 Task: Look for space in Suresnes, France from 5th June, 2023 to 16th June, 2023 for 2 adults in price range Rs.7000 to Rs.15000. Place can be entire place with 1  bedroom having 1 bed and 1 bathroom. Property type can be house, flat, guest house, hotel. Booking option can be shelf check-in. Required host language is English.
Action: Mouse moved to (418, 95)
Screenshot: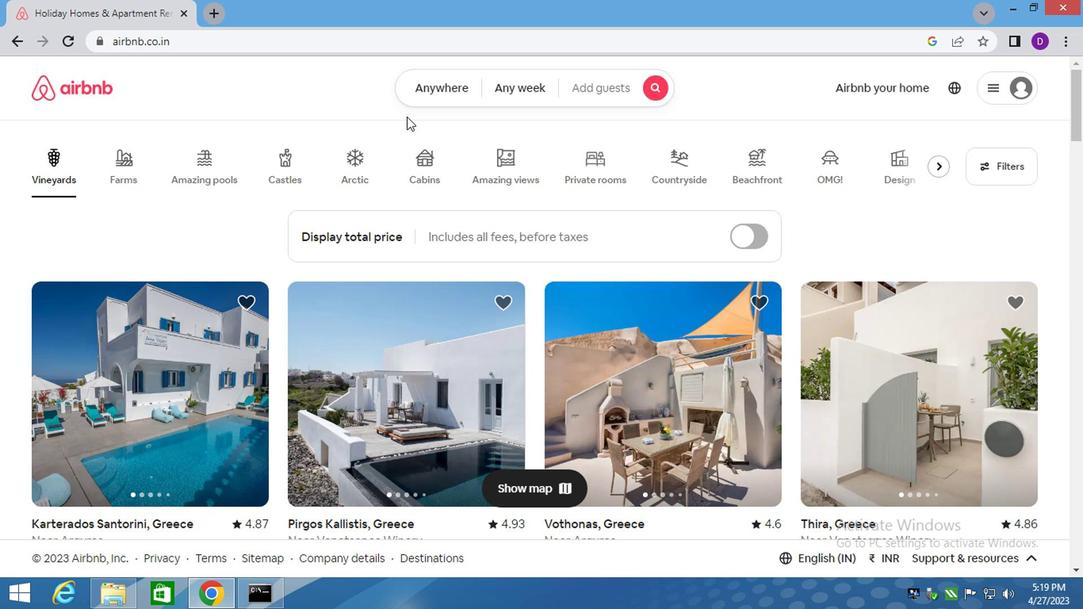 
Action: Mouse pressed left at (418, 95)
Screenshot: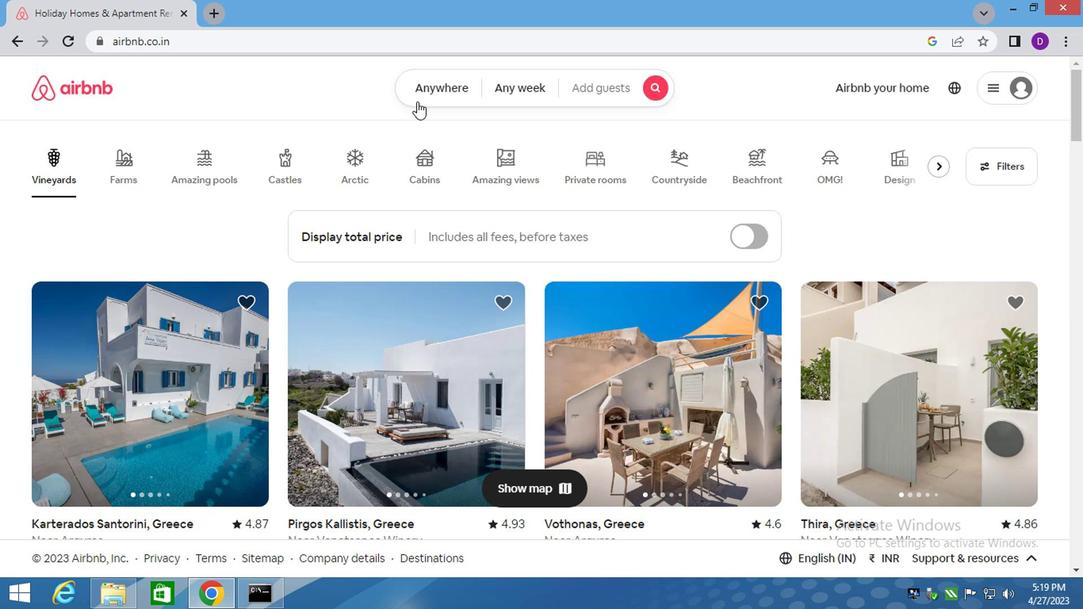 
Action: Mouse moved to (282, 153)
Screenshot: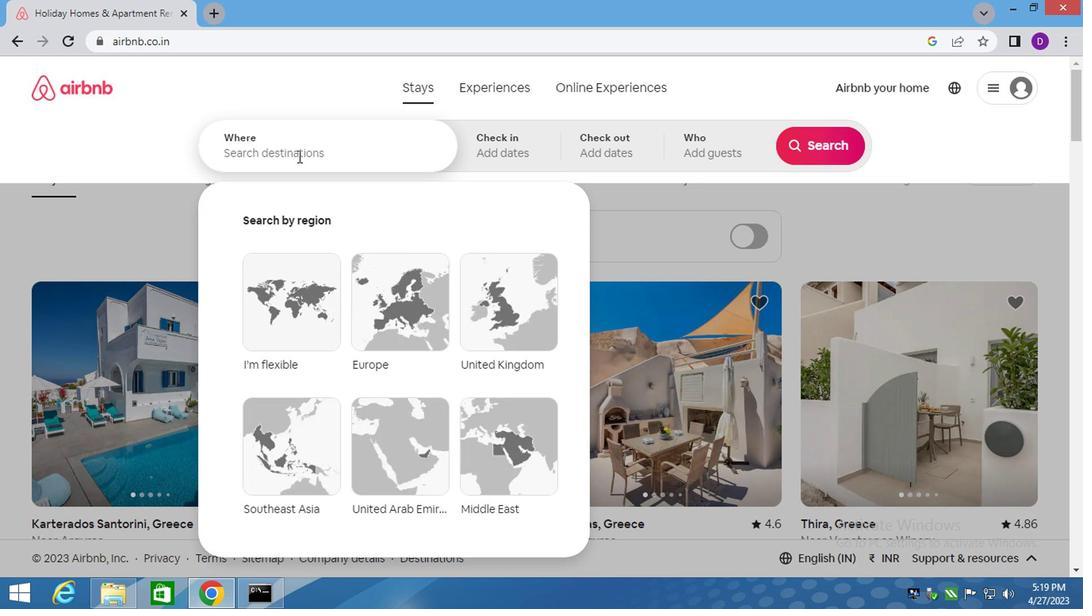 
Action: Mouse pressed left at (282, 153)
Screenshot: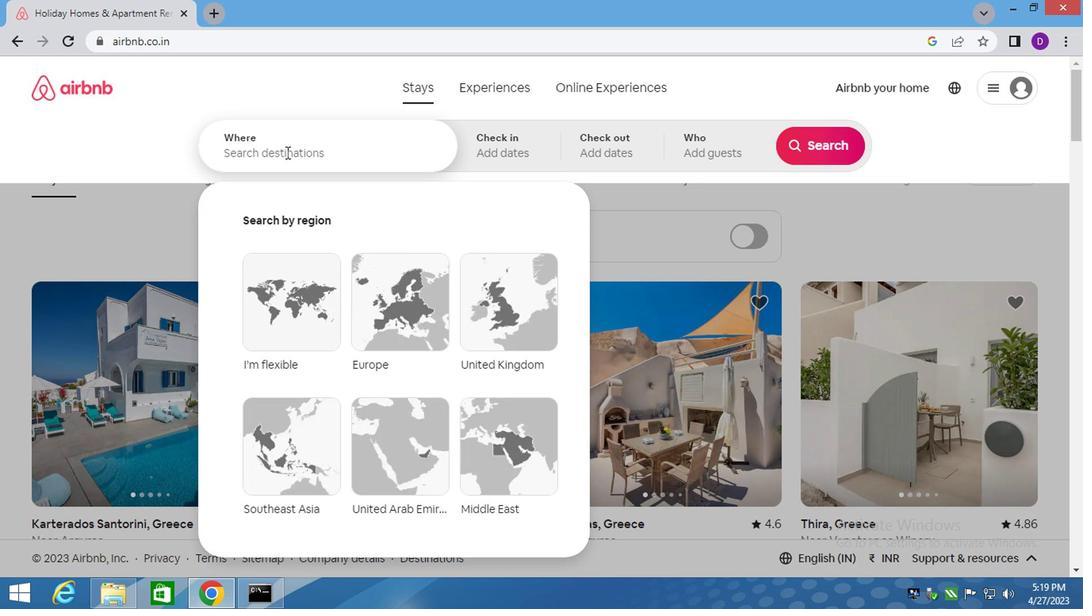 
Action: Key pressed suresnes,<Key.space>fra<Key.down><Key.enter>
Screenshot: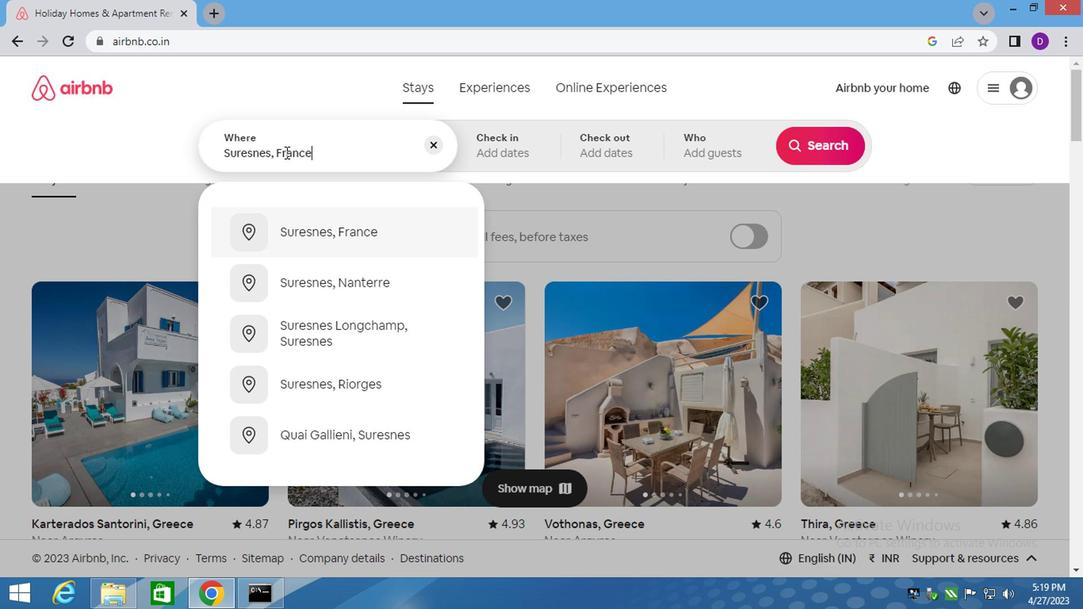 
Action: Mouse moved to (801, 278)
Screenshot: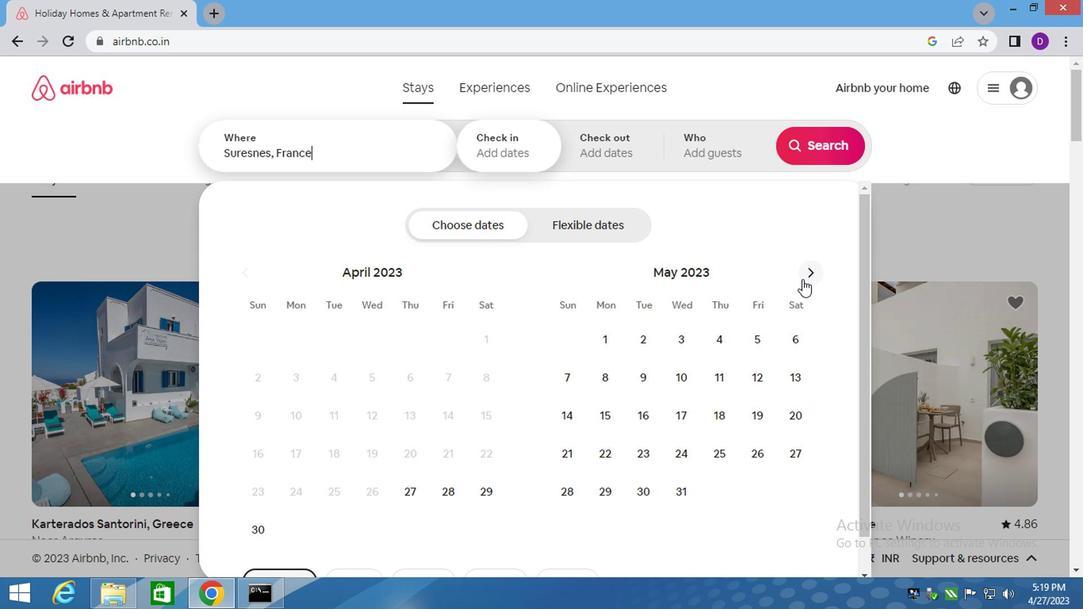 
Action: Mouse pressed left at (801, 278)
Screenshot: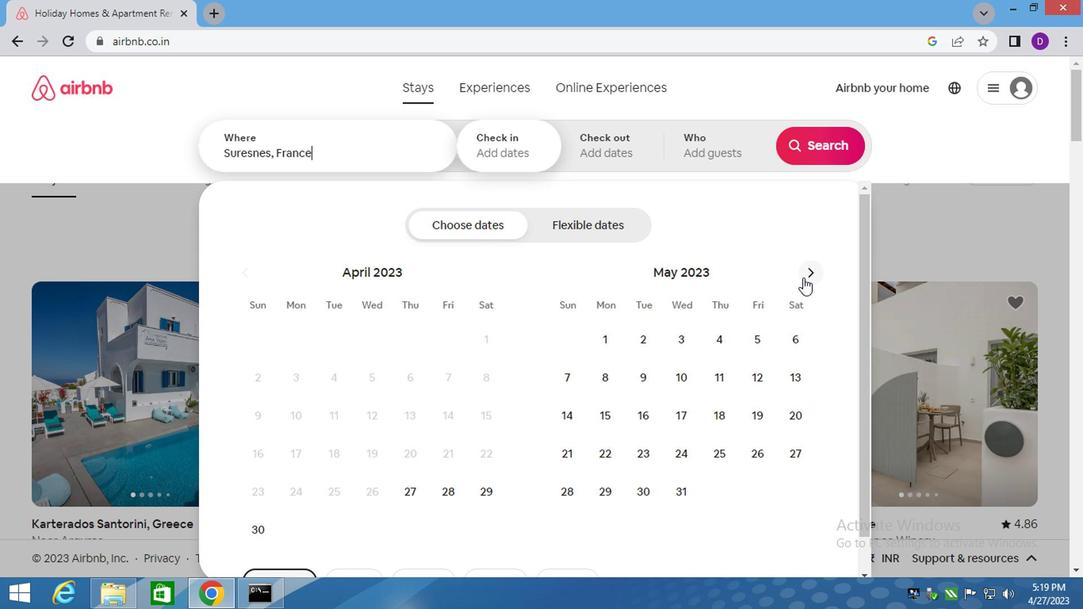 
Action: Mouse moved to (602, 382)
Screenshot: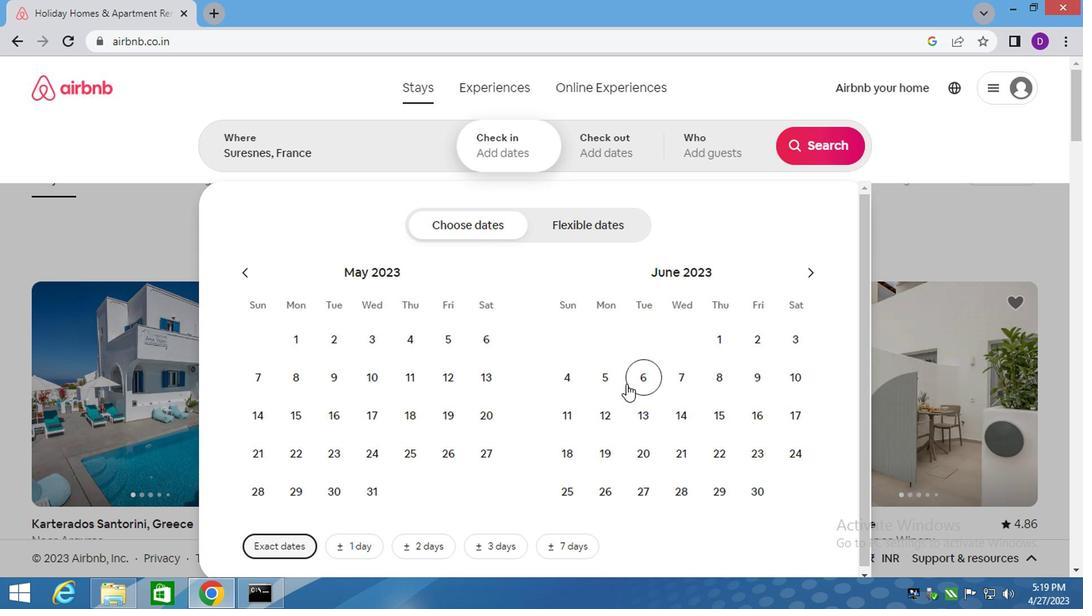 
Action: Mouse pressed left at (602, 382)
Screenshot: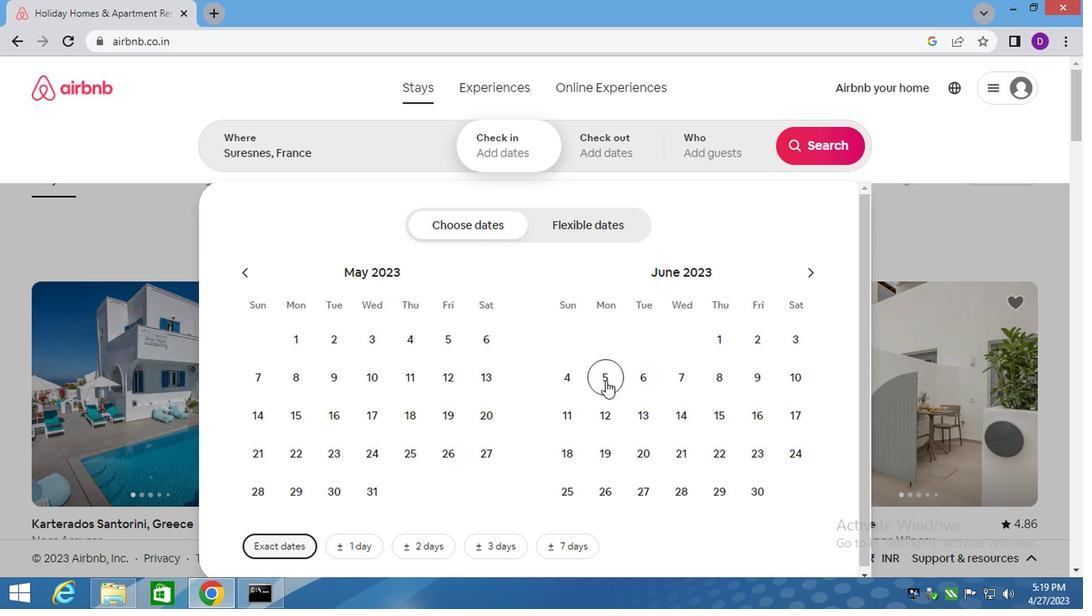 
Action: Mouse moved to (752, 408)
Screenshot: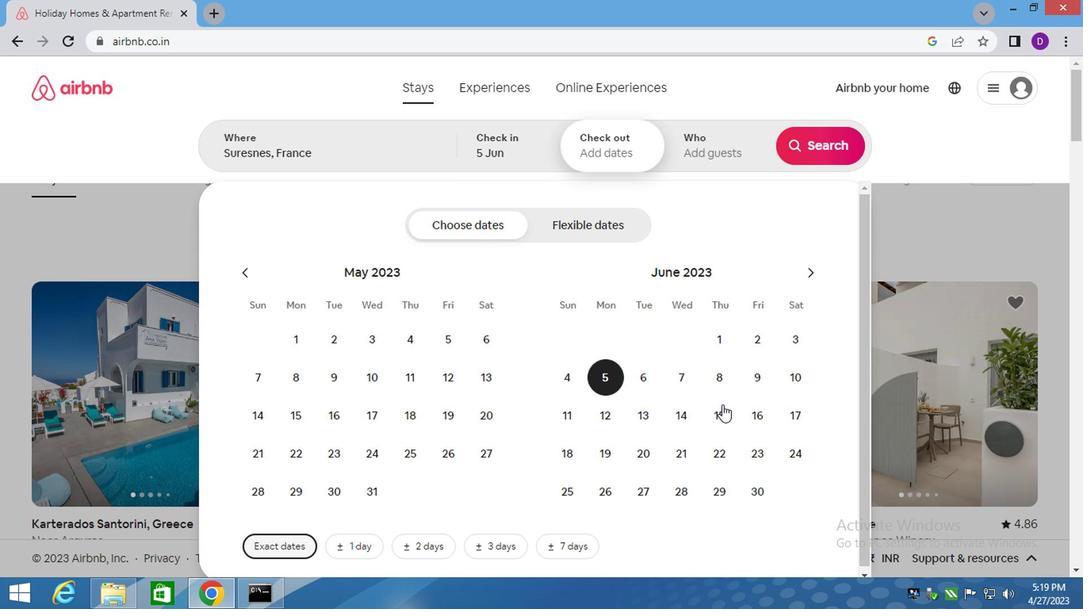 
Action: Mouse pressed left at (752, 408)
Screenshot: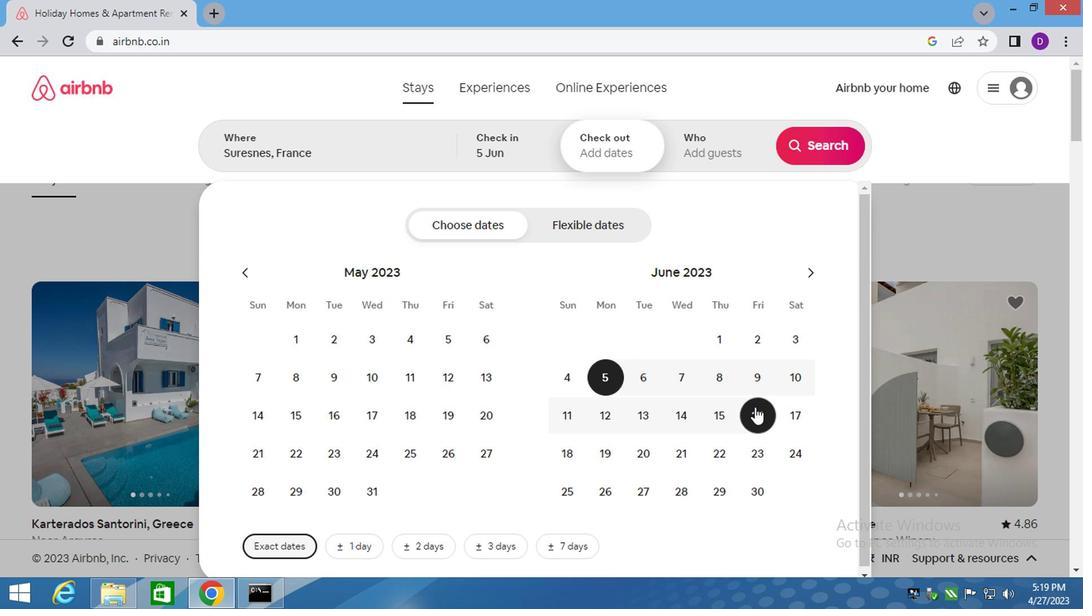 
Action: Mouse moved to (695, 156)
Screenshot: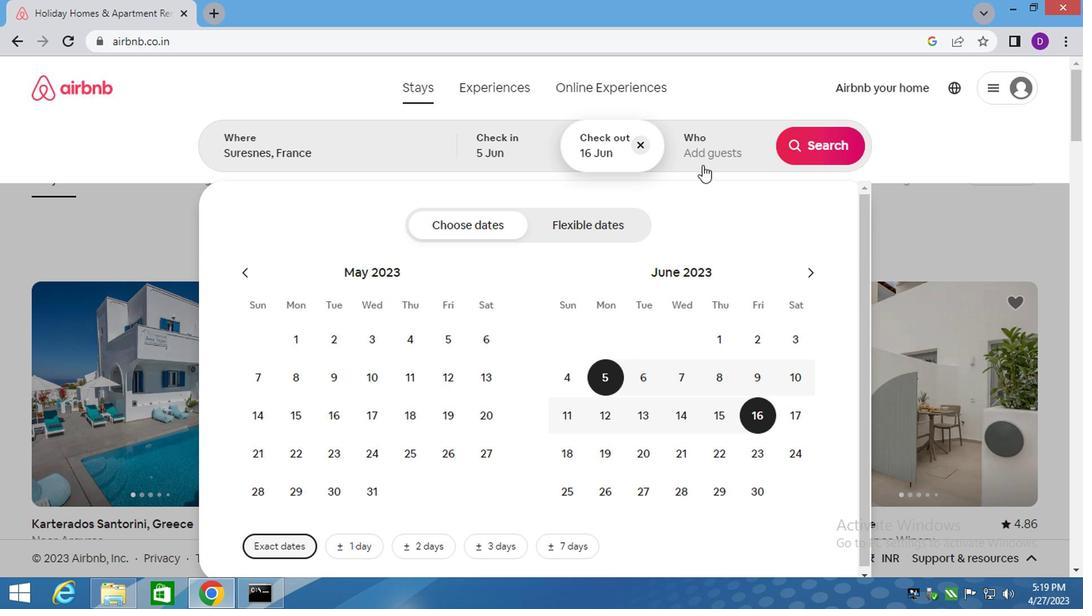 
Action: Mouse pressed left at (695, 156)
Screenshot: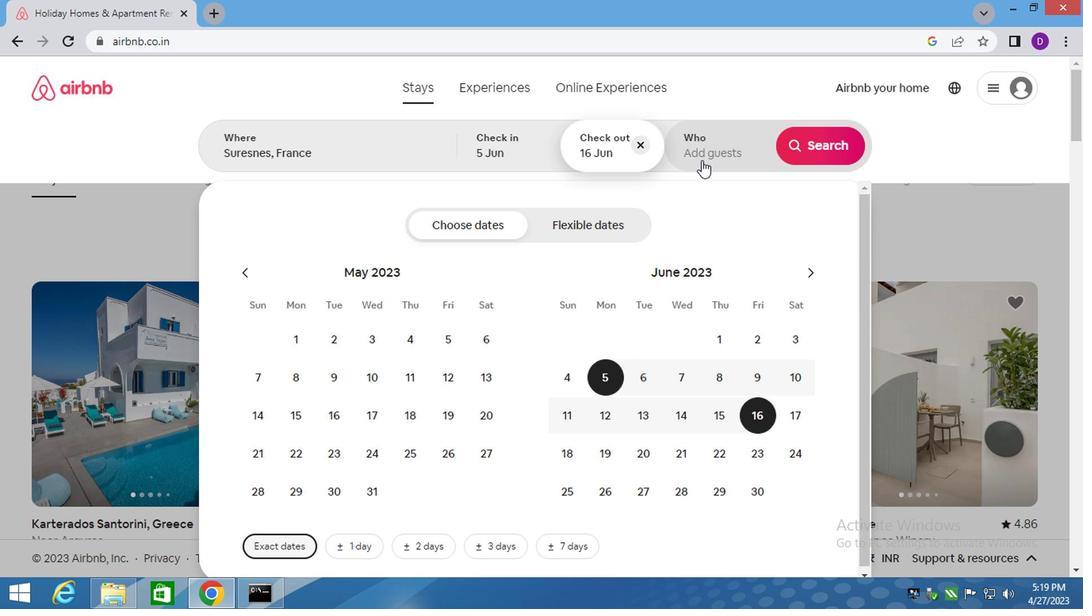 
Action: Mouse moved to (815, 229)
Screenshot: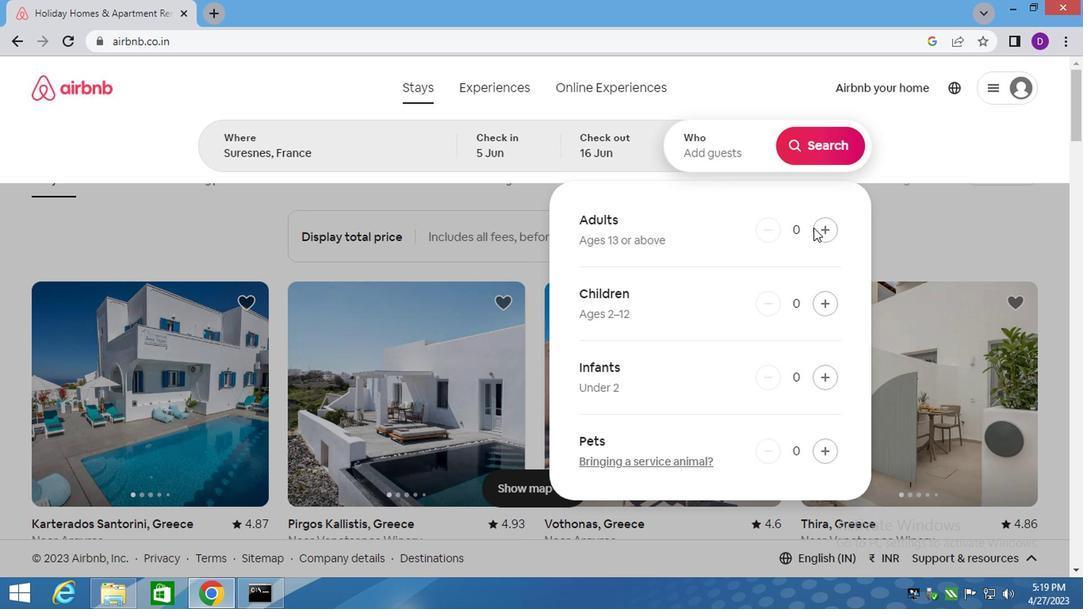 
Action: Mouse pressed left at (815, 229)
Screenshot: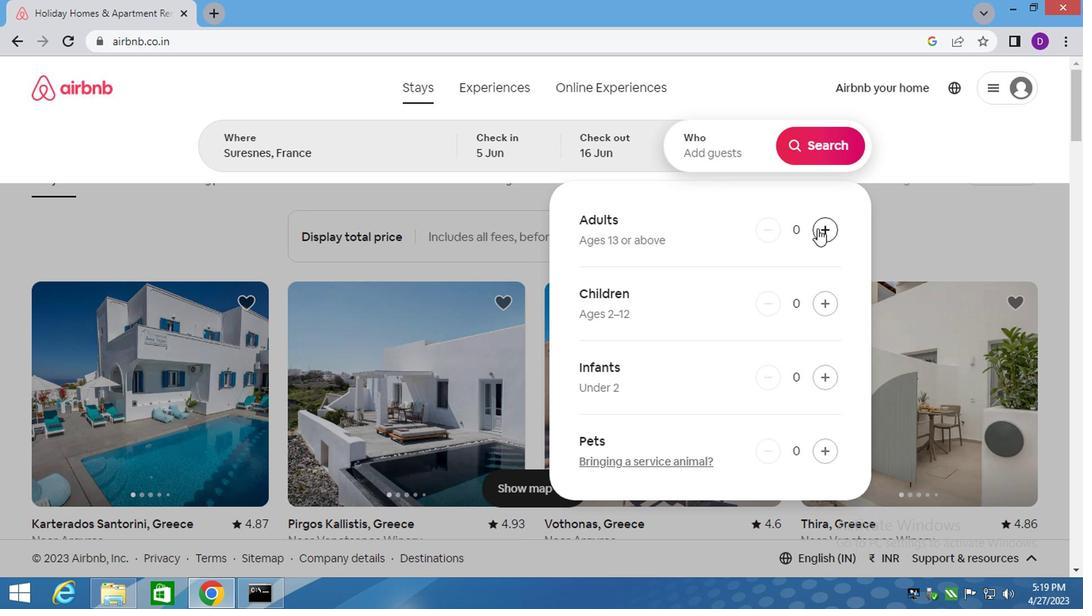 
Action: Mouse pressed left at (815, 229)
Screenshot: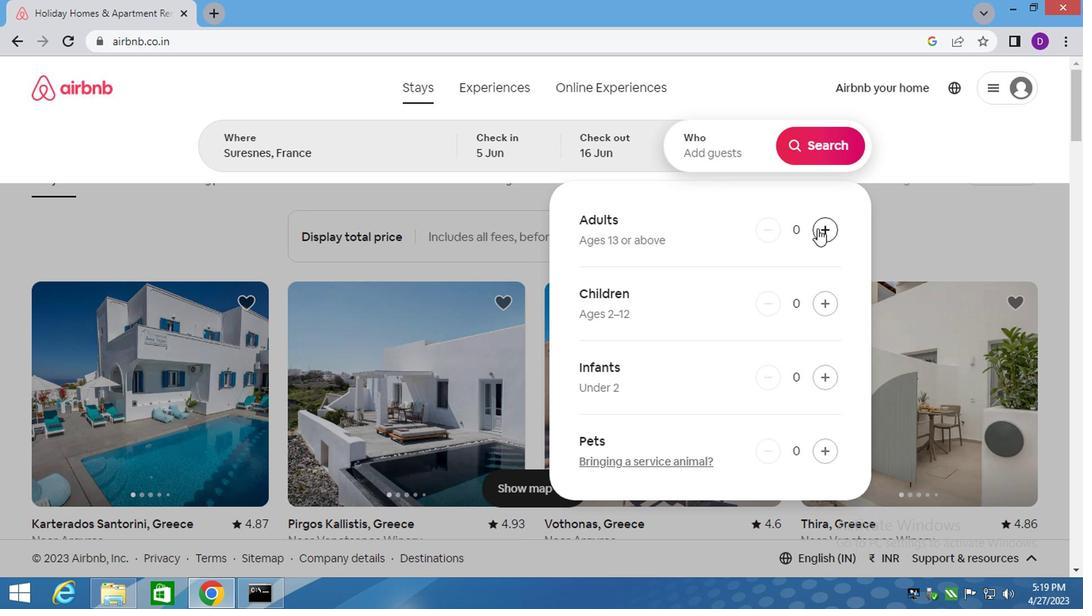 
Action: Mouse moved to (815, 156)
Screenshot: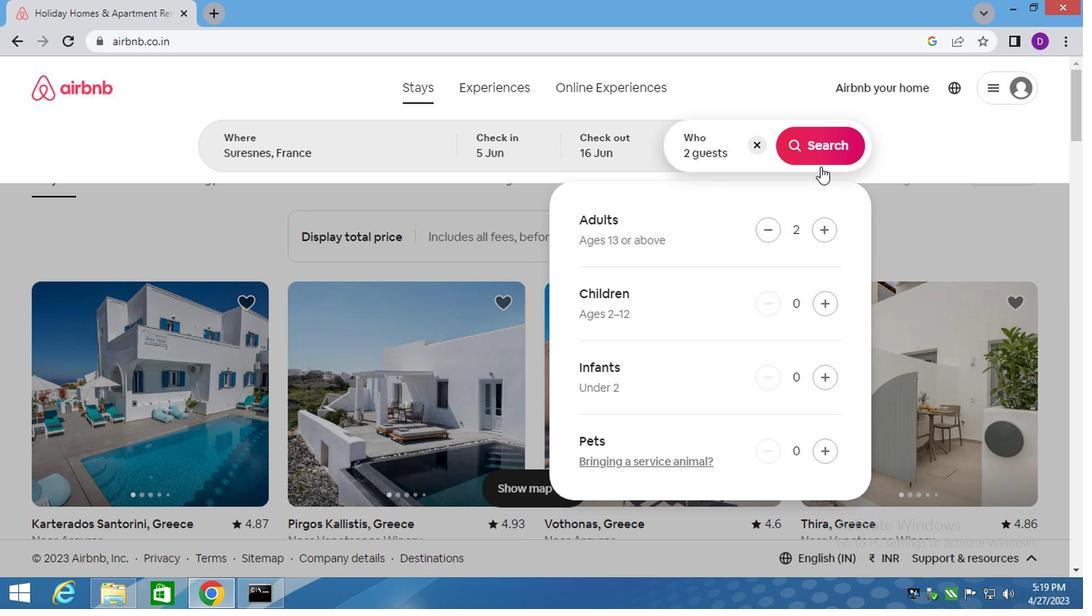 
Action: Mouse pressed left at (815, 156)
Screenshot: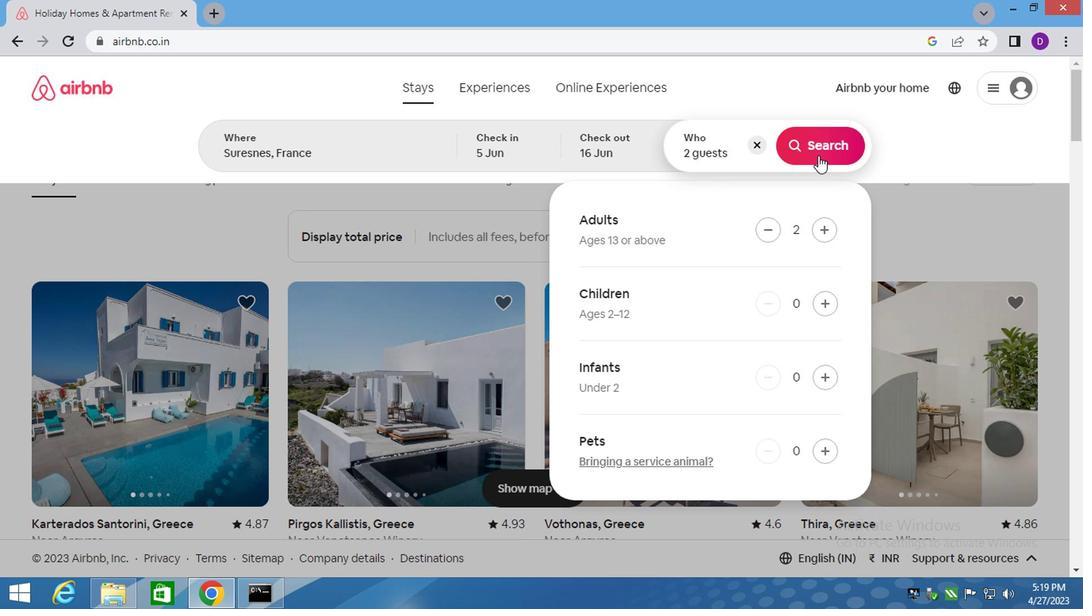 
Action: Mouse moved to (1015, 150)
Screenshot: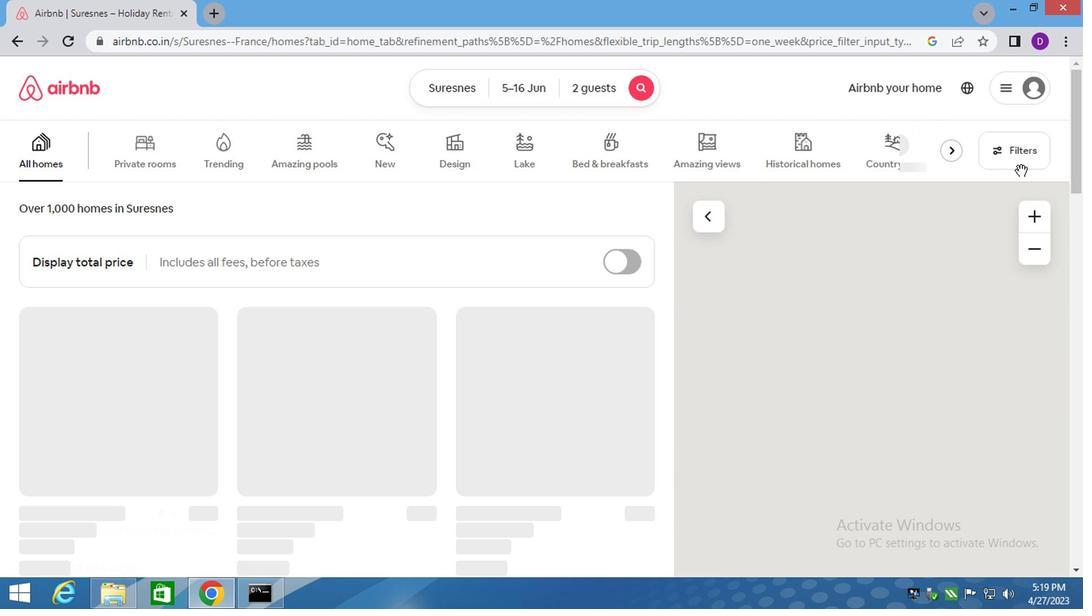 
Action: Mouse pressed left at (1015, 150)
Screenshot: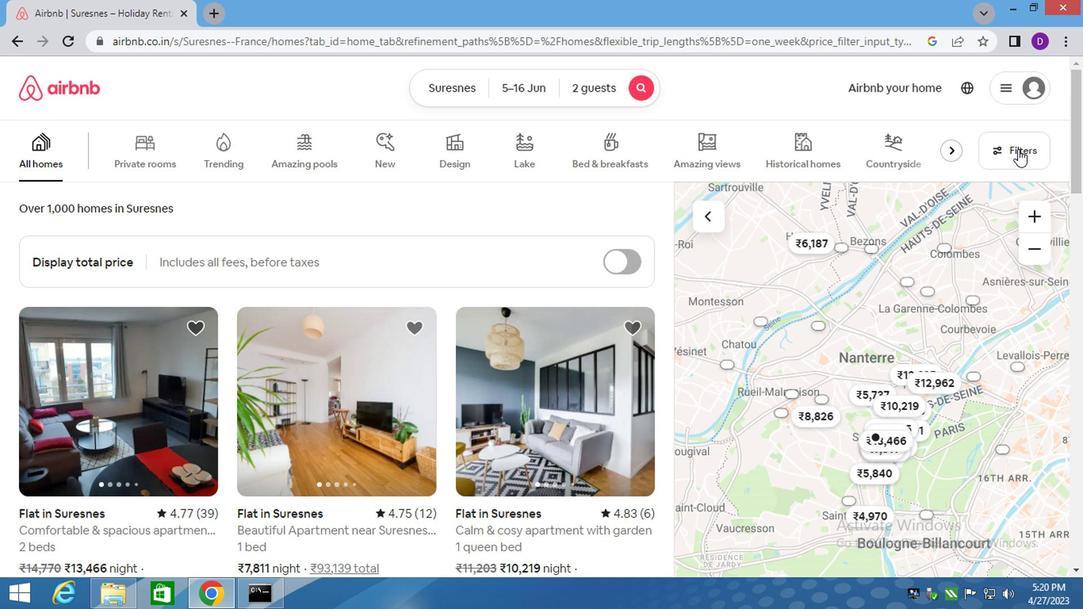 
Action: Mouse moved to (332, 357)
Screenshot: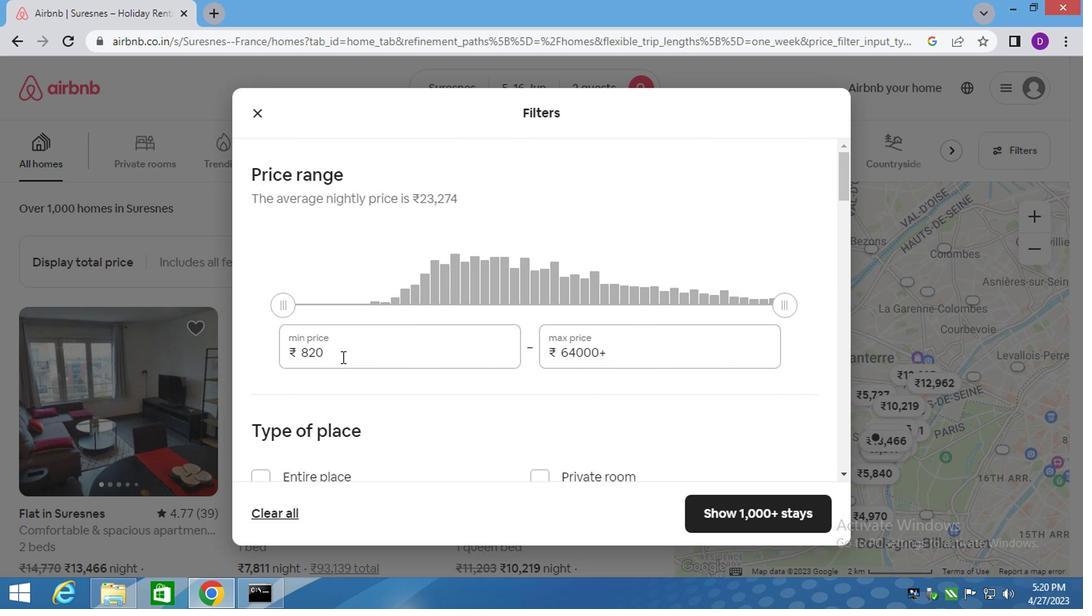 
Action: Mouse pressed left at (332, 357)
Screenshot: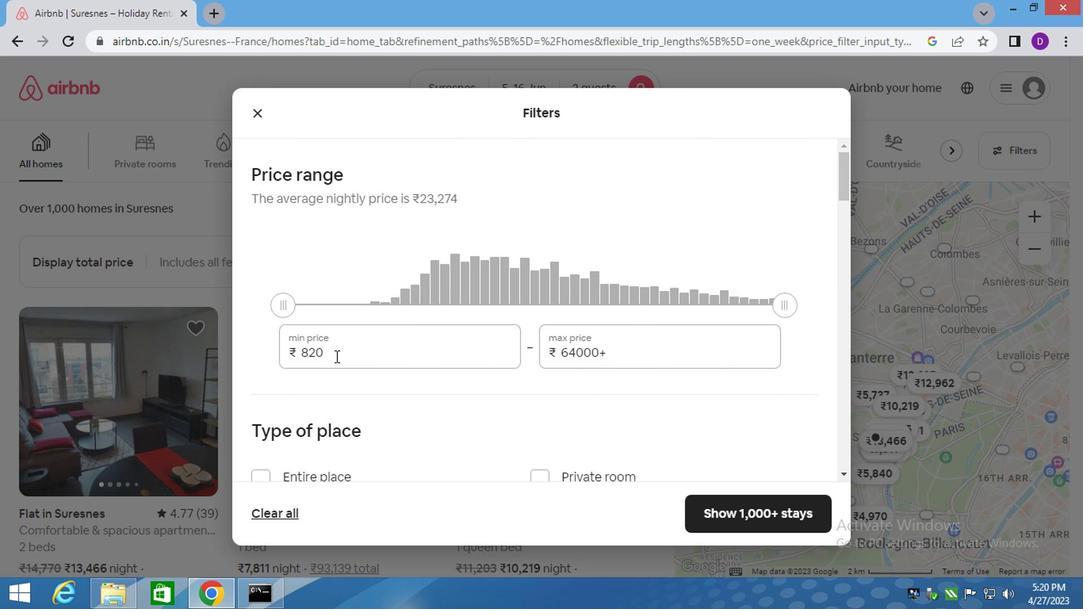 
Action: Mouse pressed left at (332, 357)
Screenshot: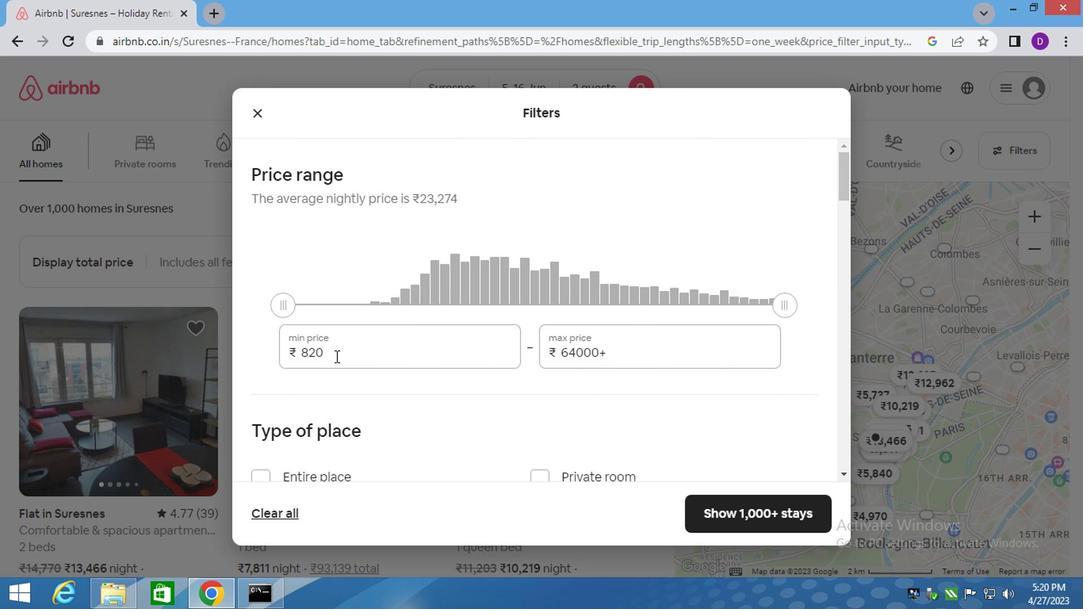 
Action: Mouse moved to (332, 356)
Screenshot: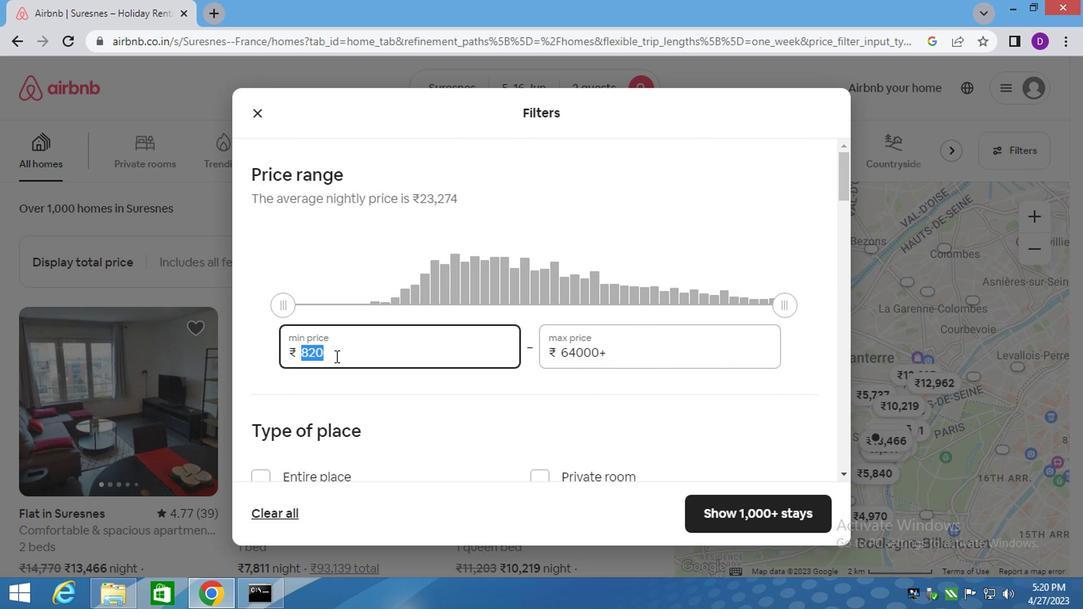 
Action: Key pressed 7000<Key.tab>159<Key.backspace>000
Screenshot: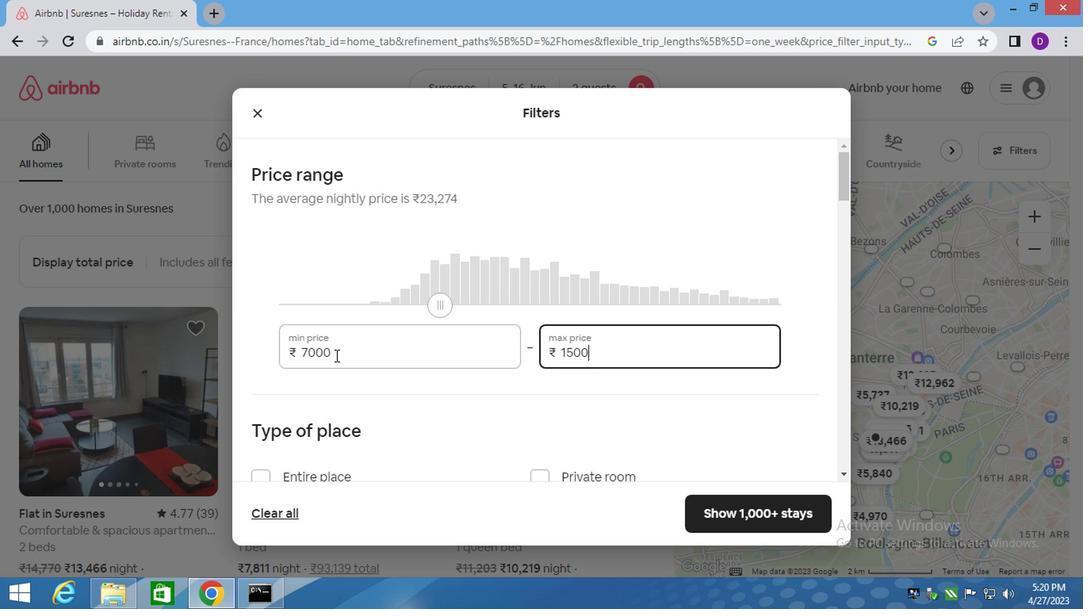 
Action: Mouse moved to (322, 357)
Screenshot: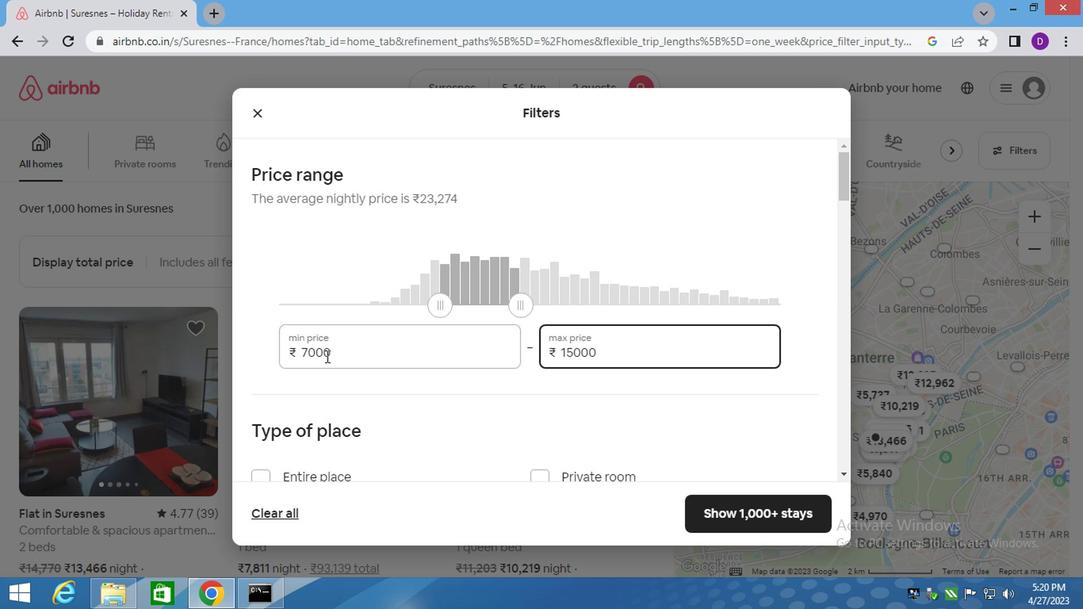 
Action: Mouse scrolled (322, 356) with delta (0, -1)
Screenshot: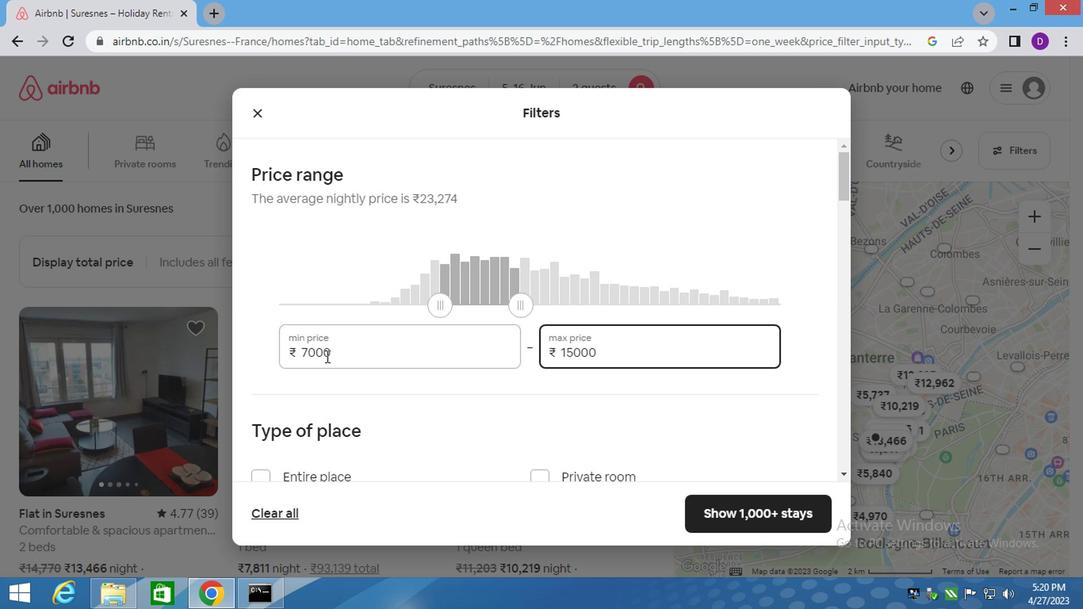 
Action: Mouse scrolled (322, 356) with delta (0, -1)
Screenshot: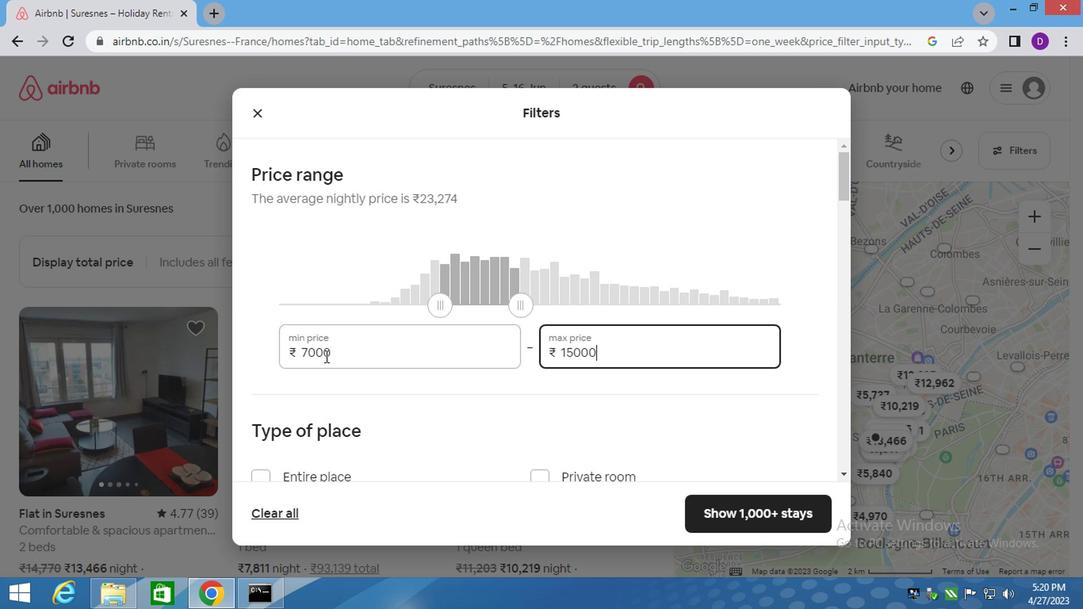 
Action: Mouse moved to (257, 318)
Screenshot: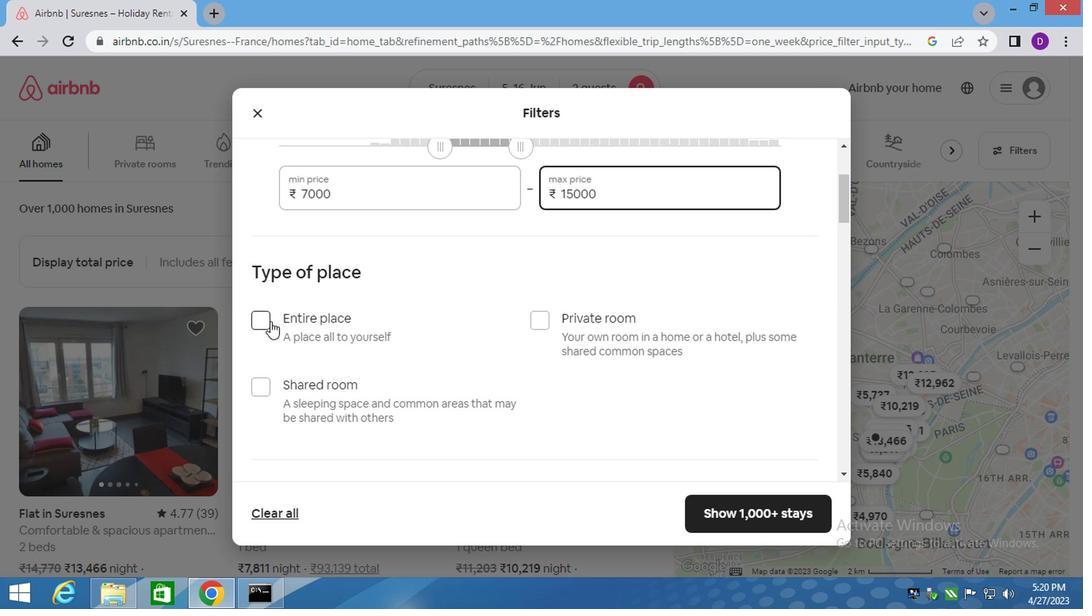 
Action: Mouse pressed left at (257, 318)
Screenshot: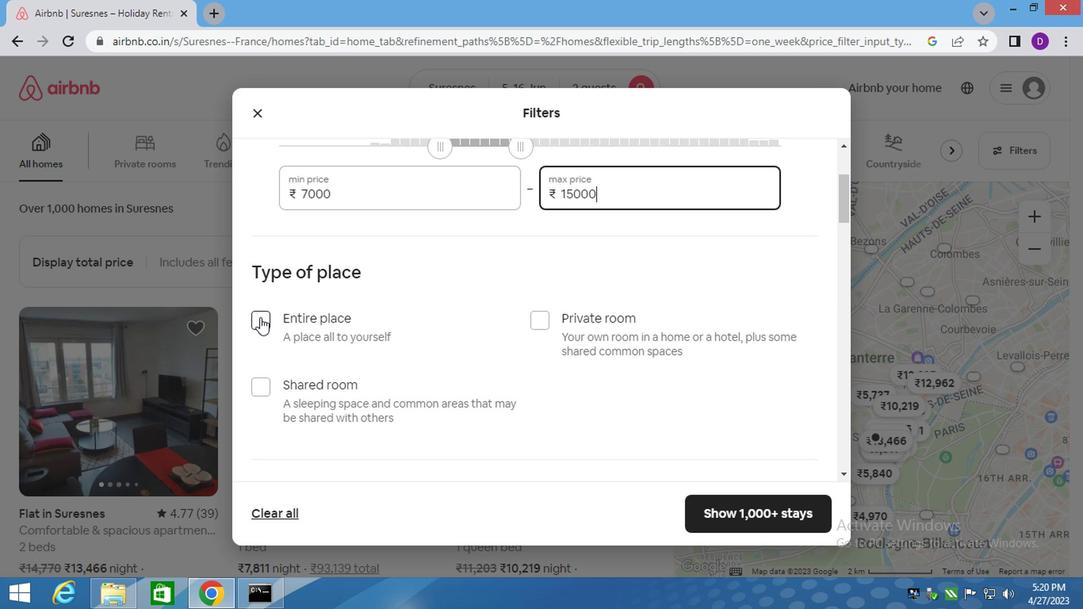 
Action: Mouse moved to (331, 365)
Screenshot: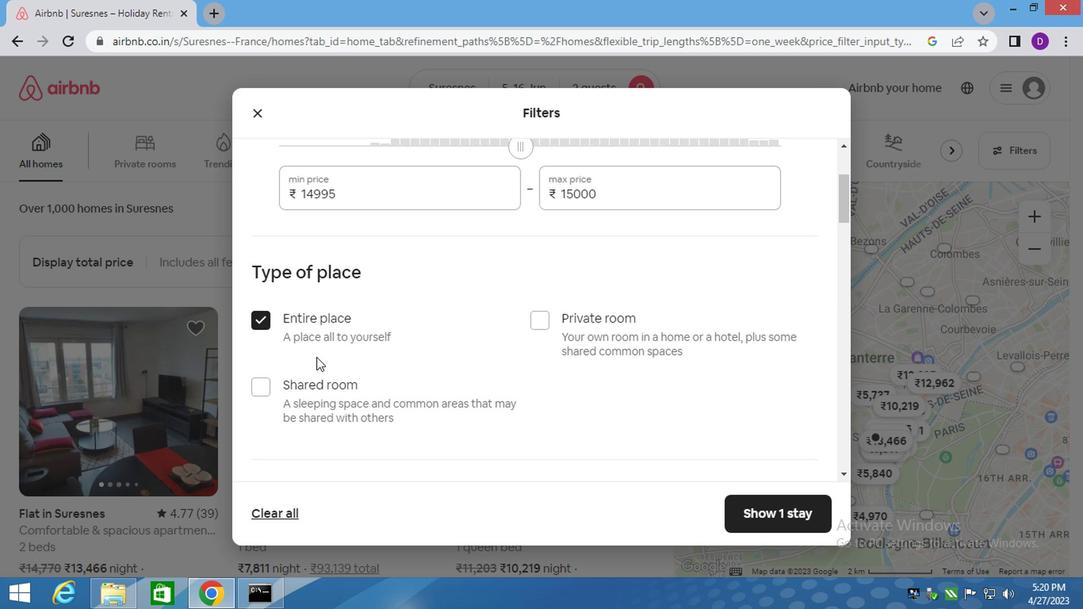 
Action: Mouse scrolled (331, 364) with delta (0, -1)
Screenshot: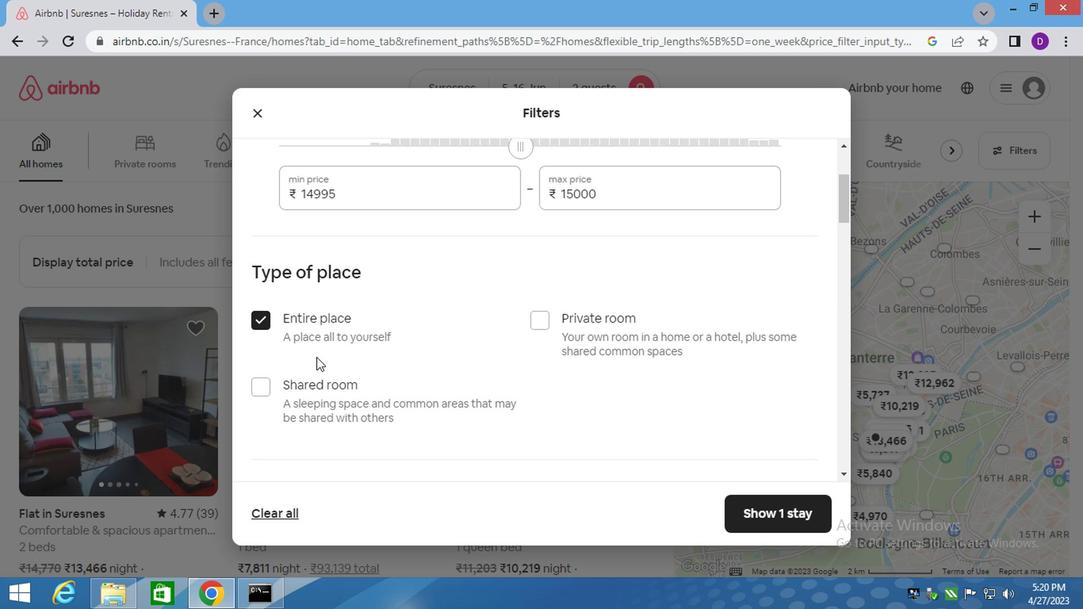 
Action: Mouse moved to (331, 365)
Screenshot: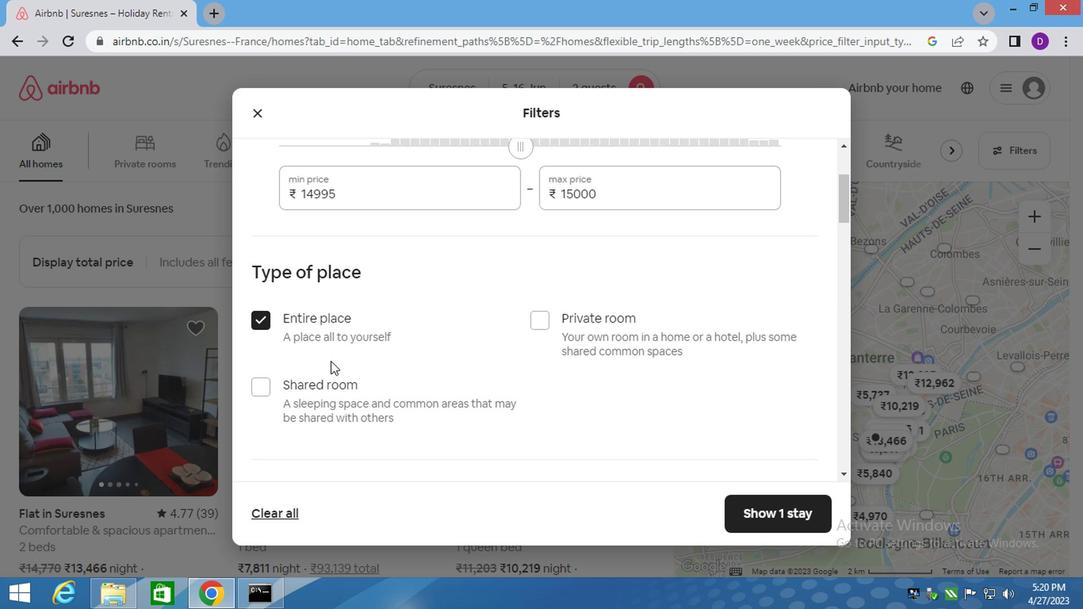 
Action: Mouse scrolled (331, 364) with delta (0, -1)
Screenshot: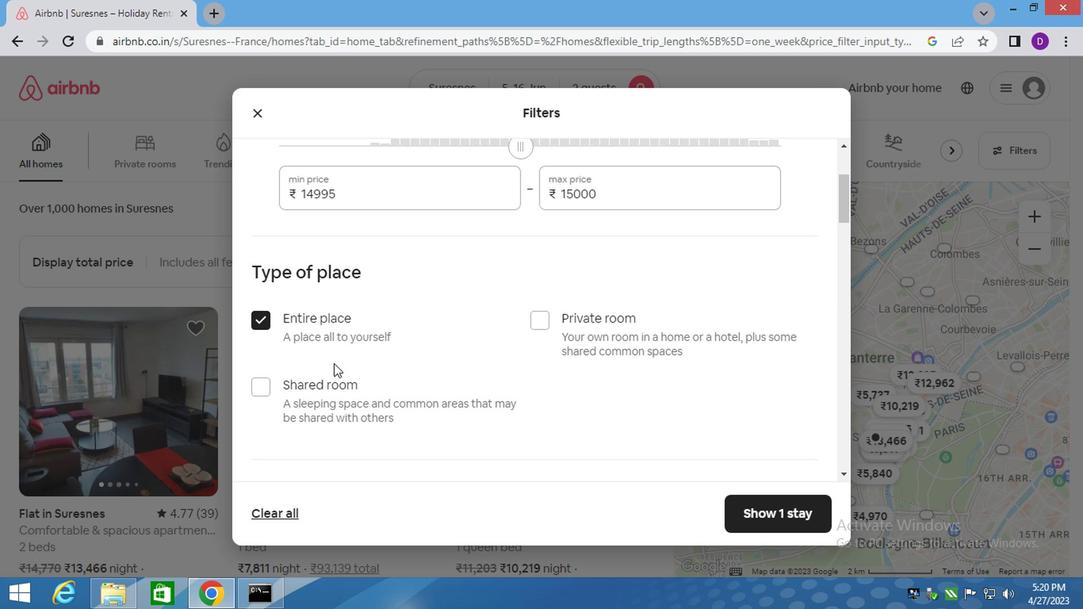 
Action: Mouse scrolled (331, 364) with delta (0, -1)
Screenshot: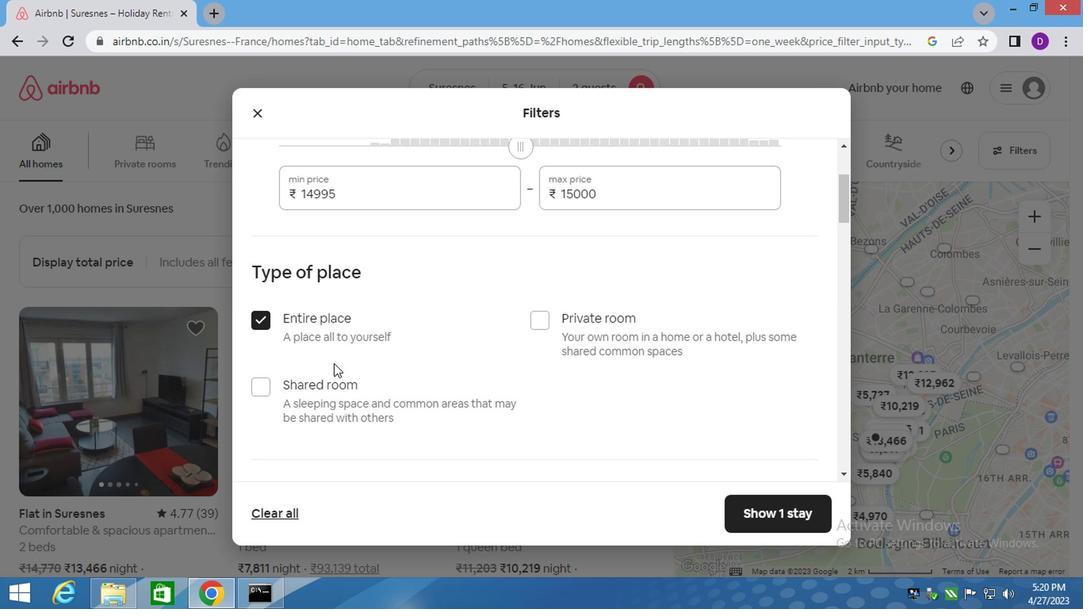 
Action: Mouse scrolled (331, 364) with delta (0, -1)
Screenshot: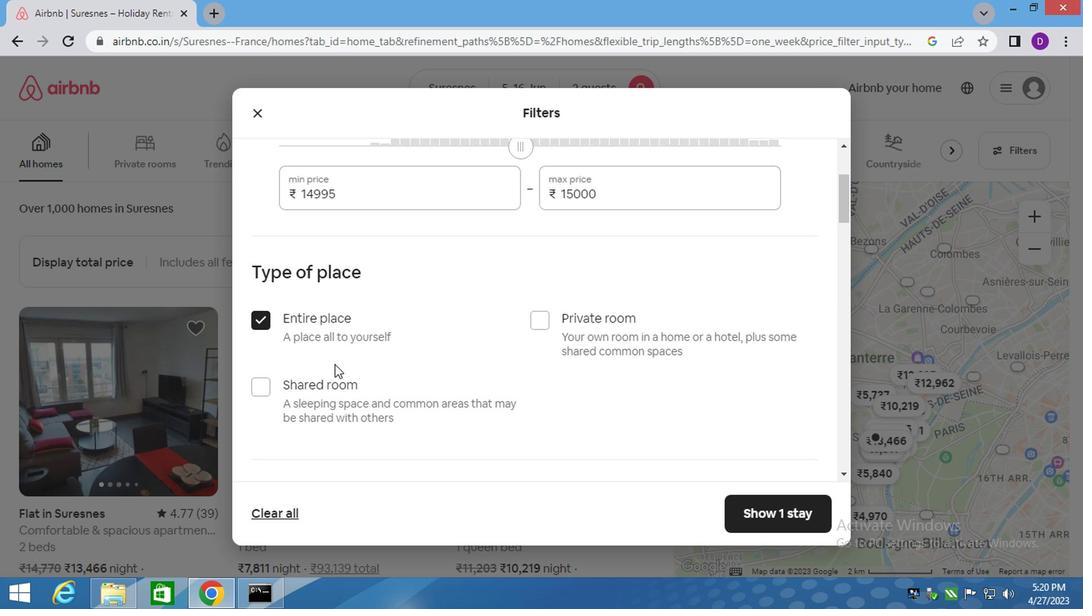 
Action: Mouse moved to (355, 268)
Screenshot: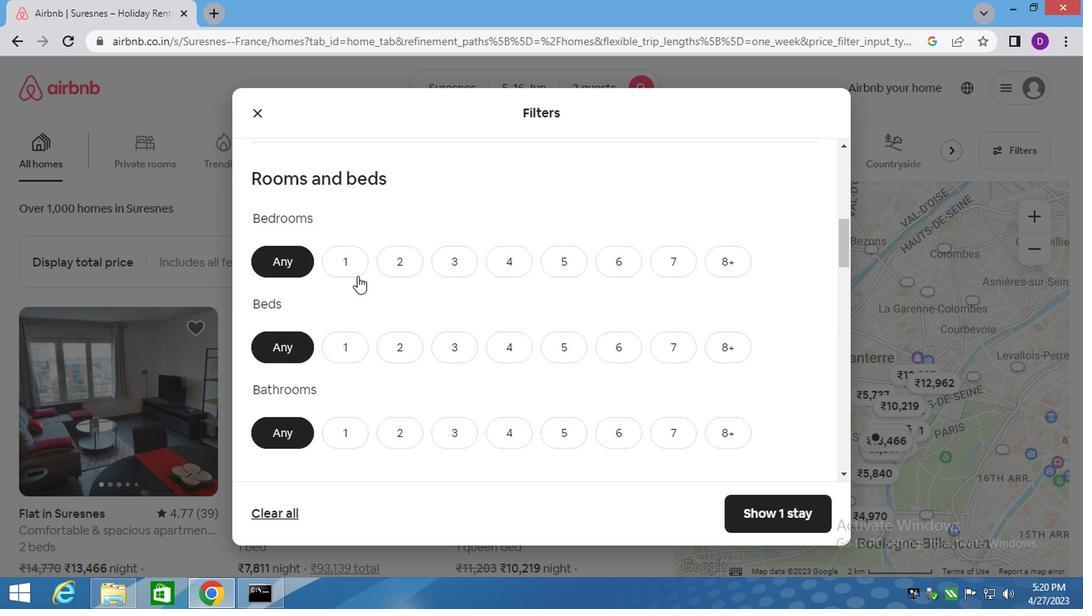 
Action: Mouse pressed left at (355, 268)
Screenshot: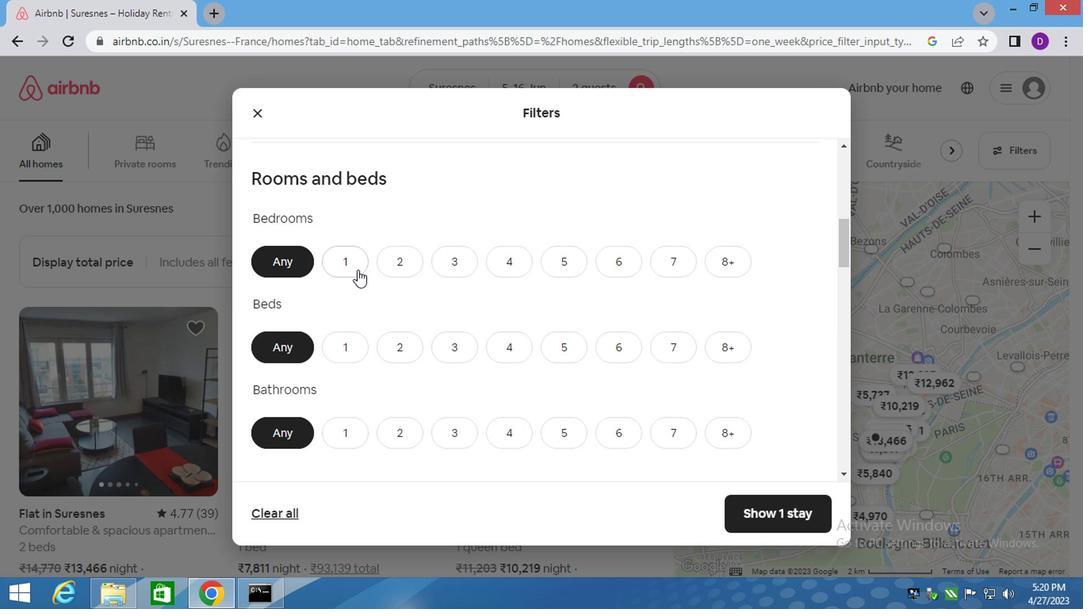 
Action: Mouse moved to (344, 336)
Screenshot: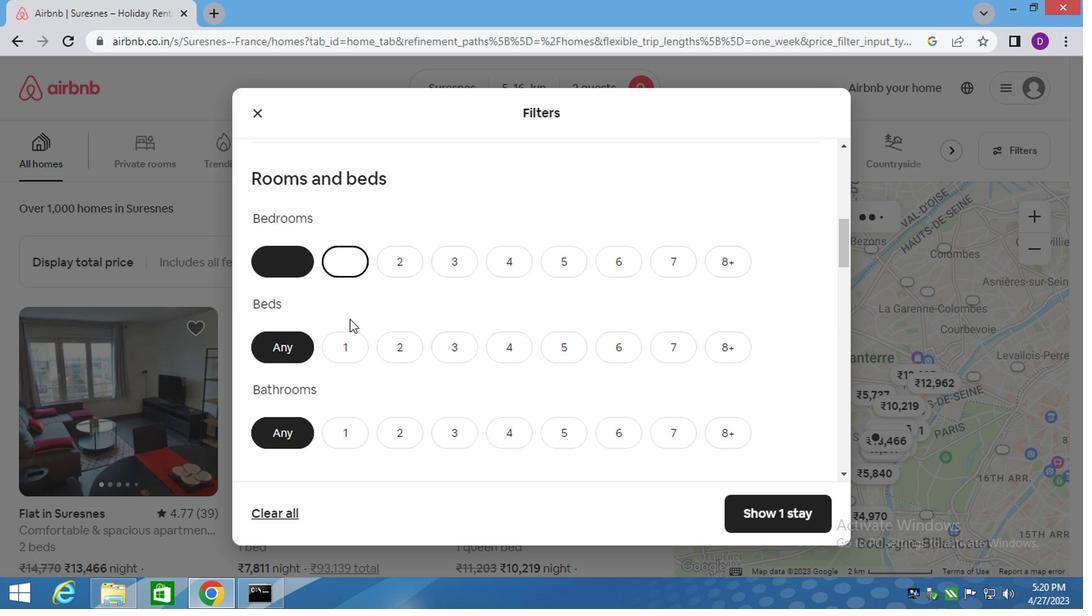 
Action: Mouse pressed left at (344, 336)
Screenshot: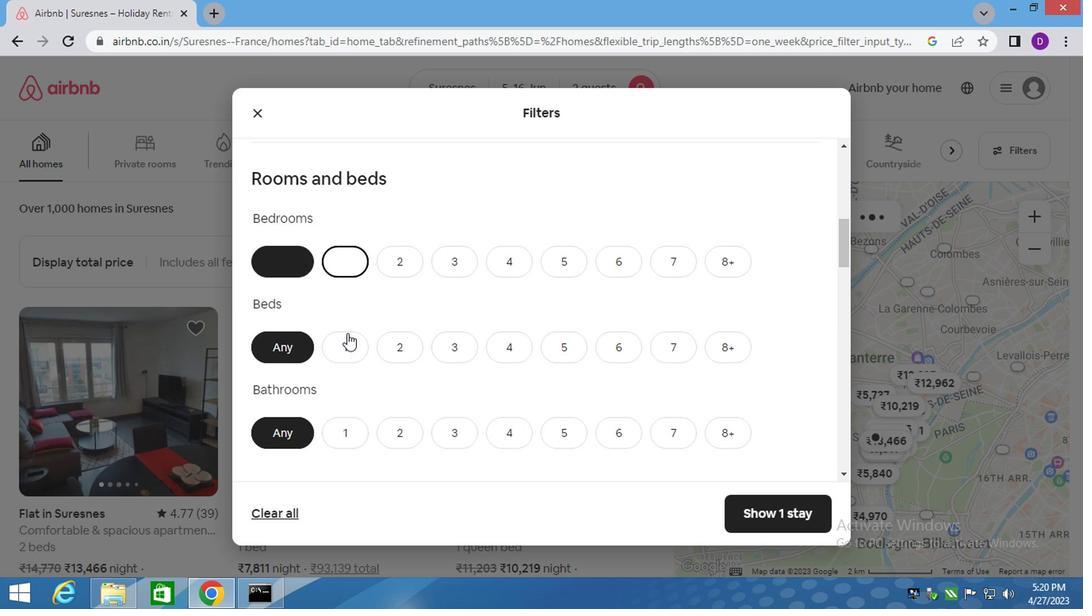 
Action: Mouse moved to (342, 424)
Screenshot: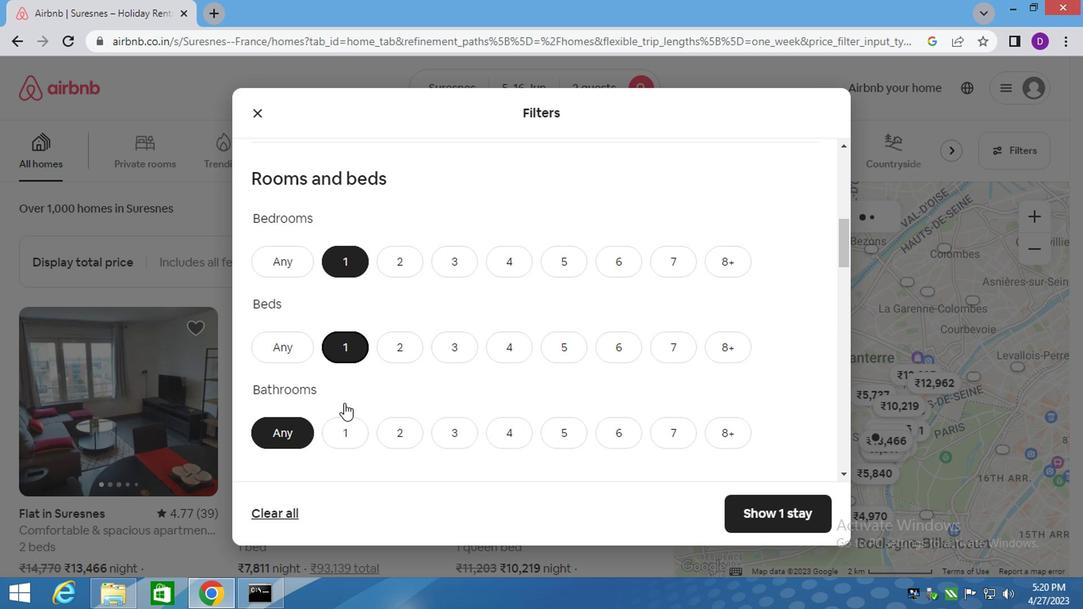 
Action: Mouse pressed left at (342, 424)
Screenshot: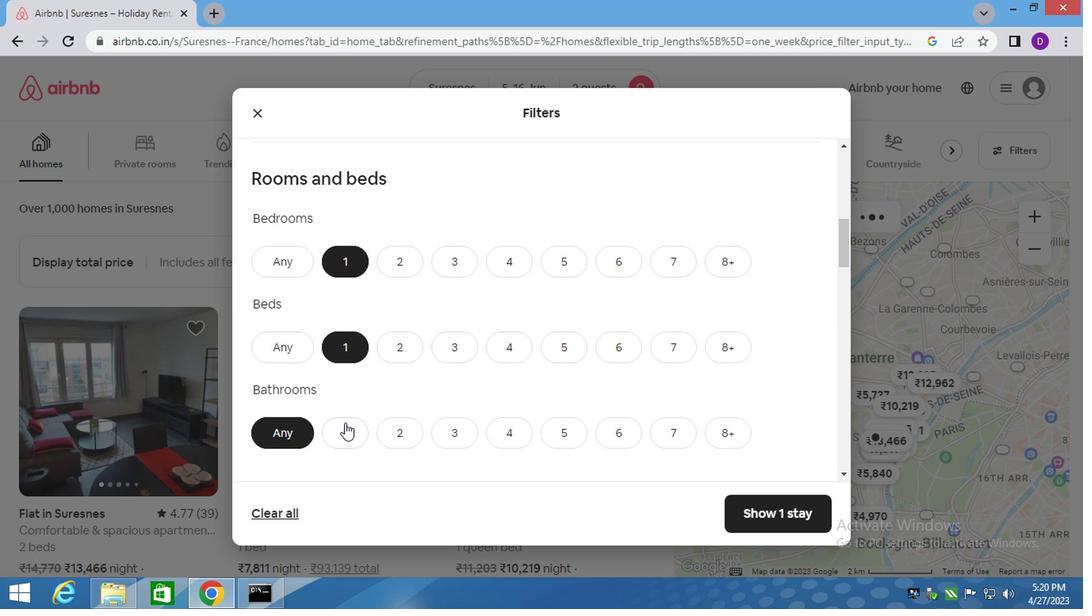 
Action: Mouse moved to (344, 379)
Screenshot: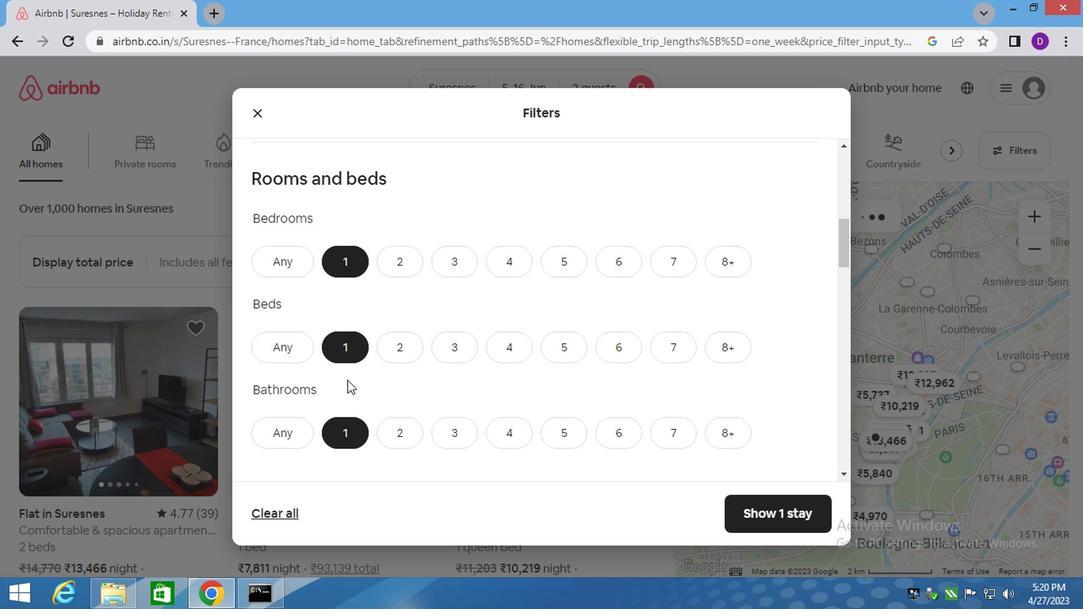 
Action: Mouse scrolled (344, 379) with delta (0, 0)
Screenshot: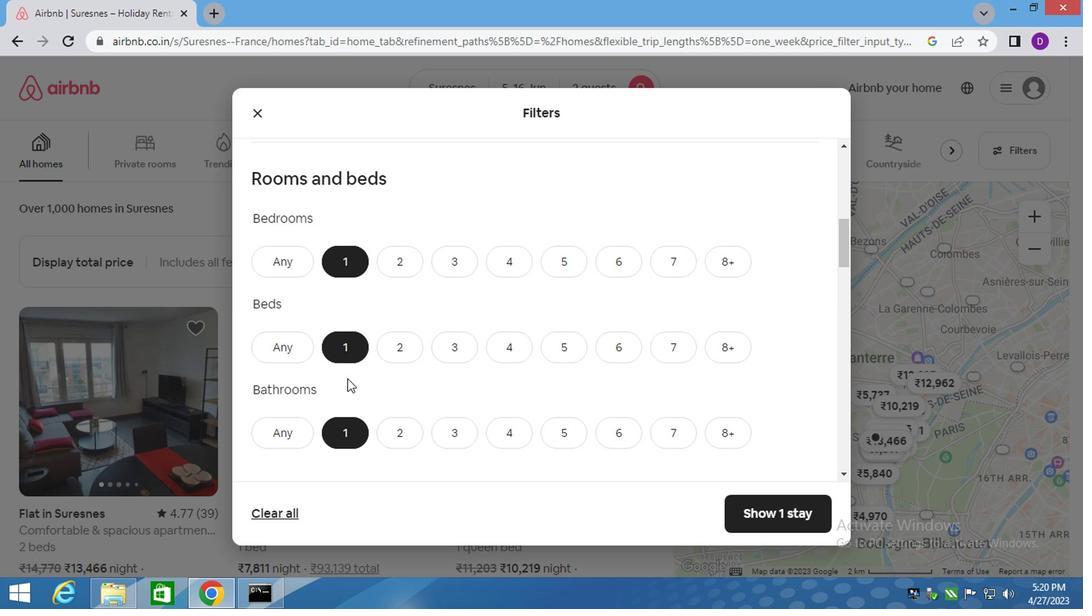 
Action: Mouse scrolled (344, 379) with delta (0, 0)
Screenshot: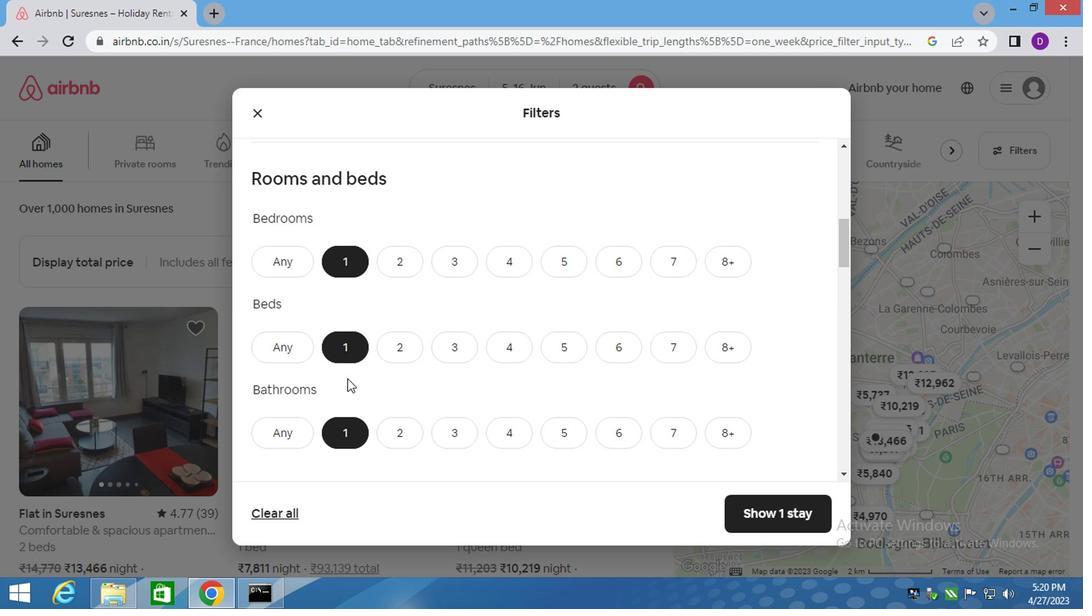
Action: Mouse scrolled (344, 379) with delta (0, 0)
Screenshot: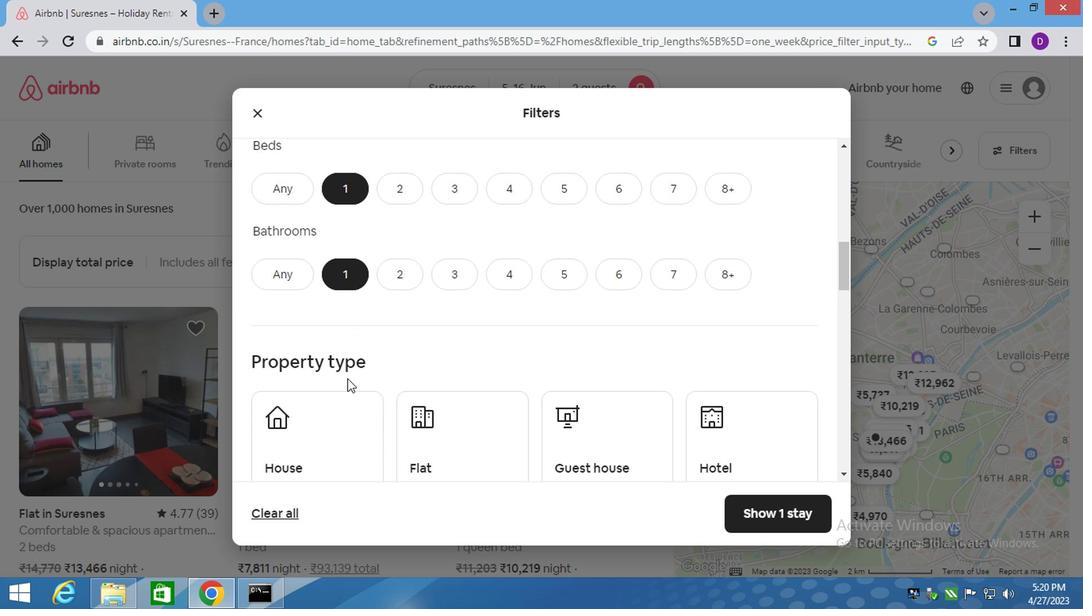 
Action: Mouse moved to (307, 371)
Screenshot: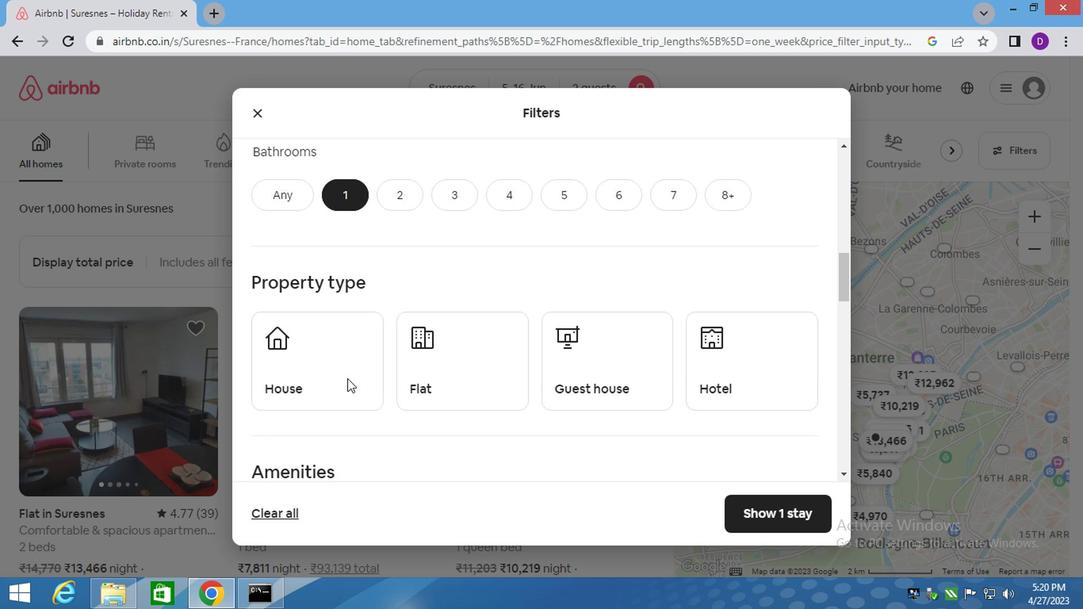 
Action: Mouse pressed left at (307, 371)
Screenshot: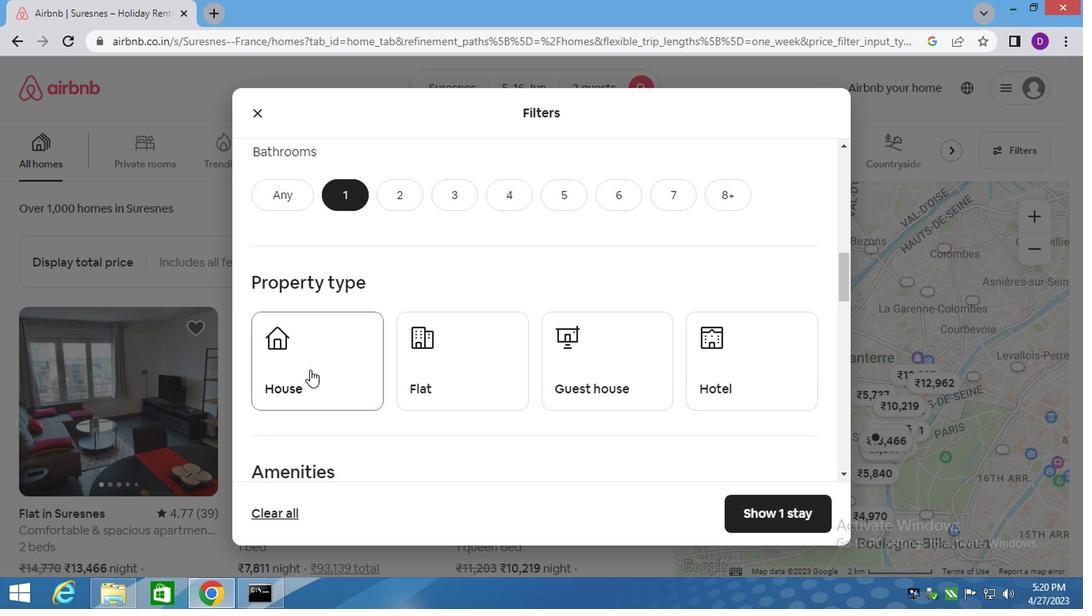 
Action: Mouse moved to (425, 361)
Screenshot: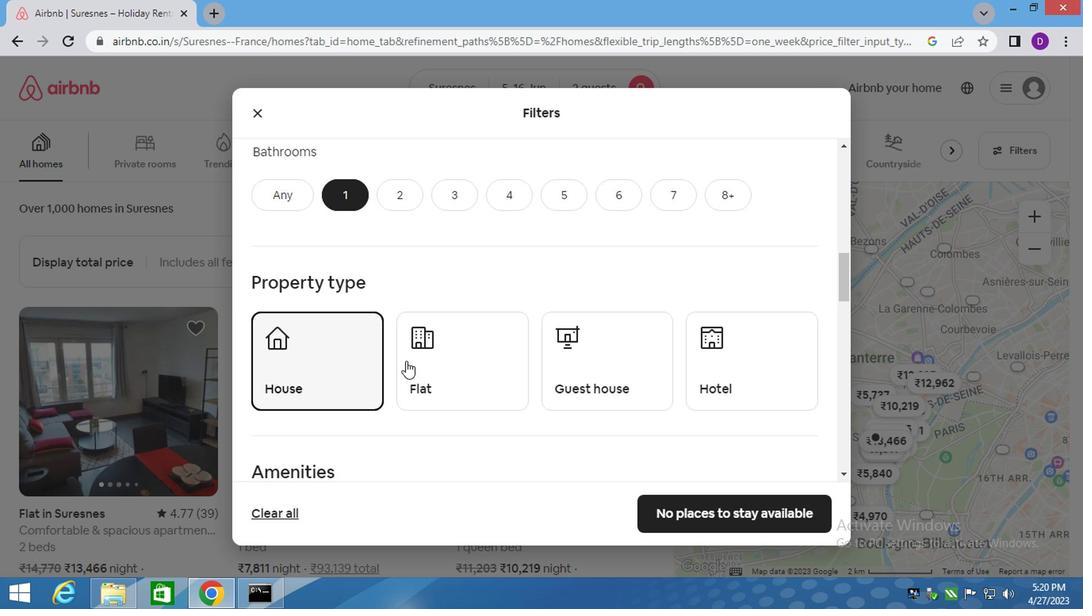 
Action: Mouse pressed left at (425, 361)
Screenshot: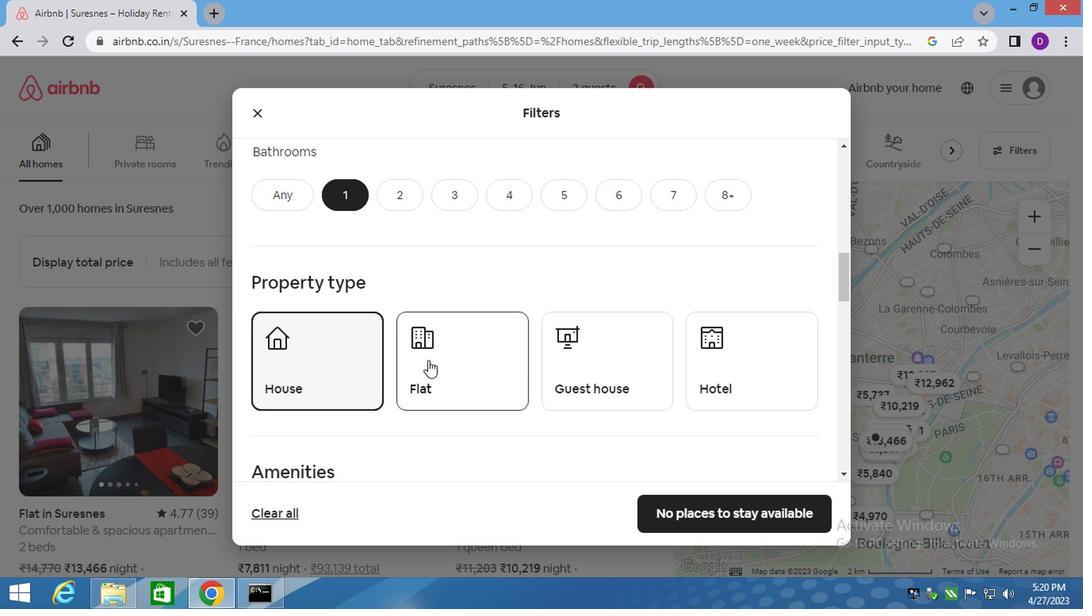 
Action: Mouse moved to (584, 381)
Screenshot: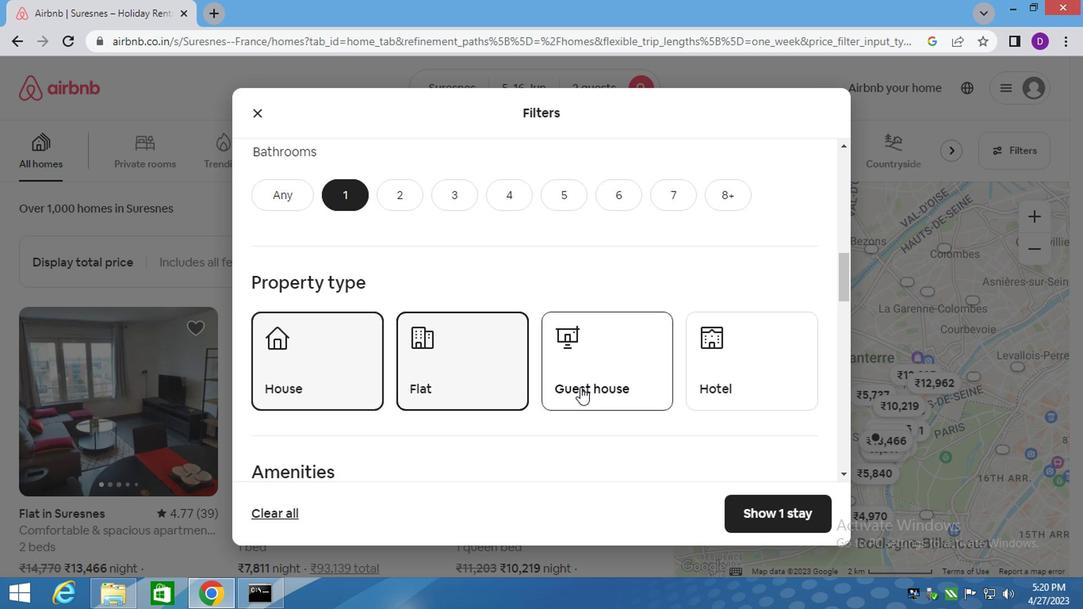 
Action: Mouse pressed left at (584, 381)
Screenshot: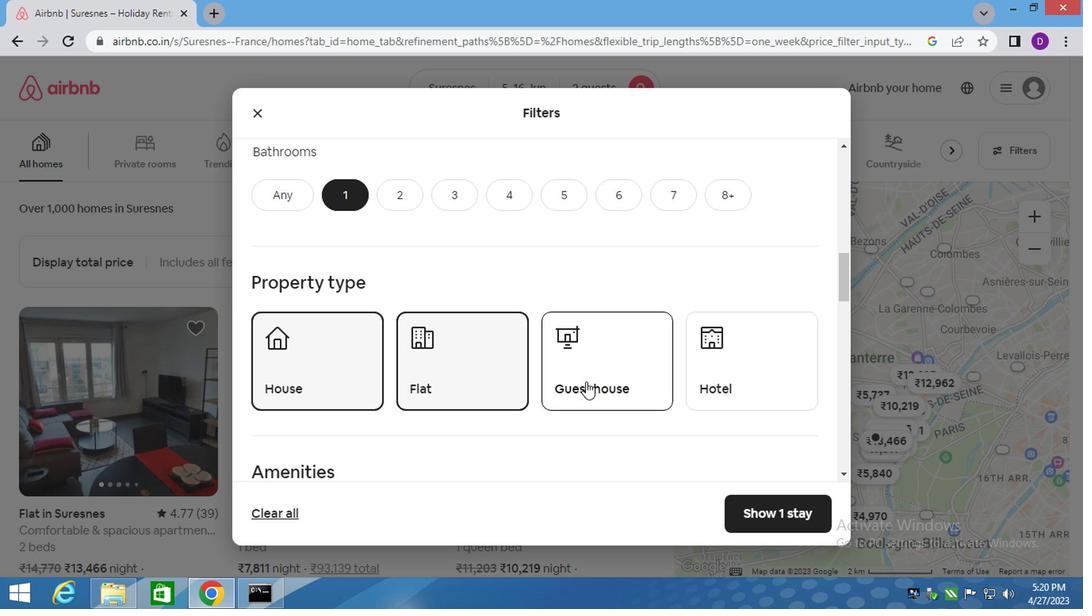 
Action: Mouse moved to (698, 373)
Screenshot: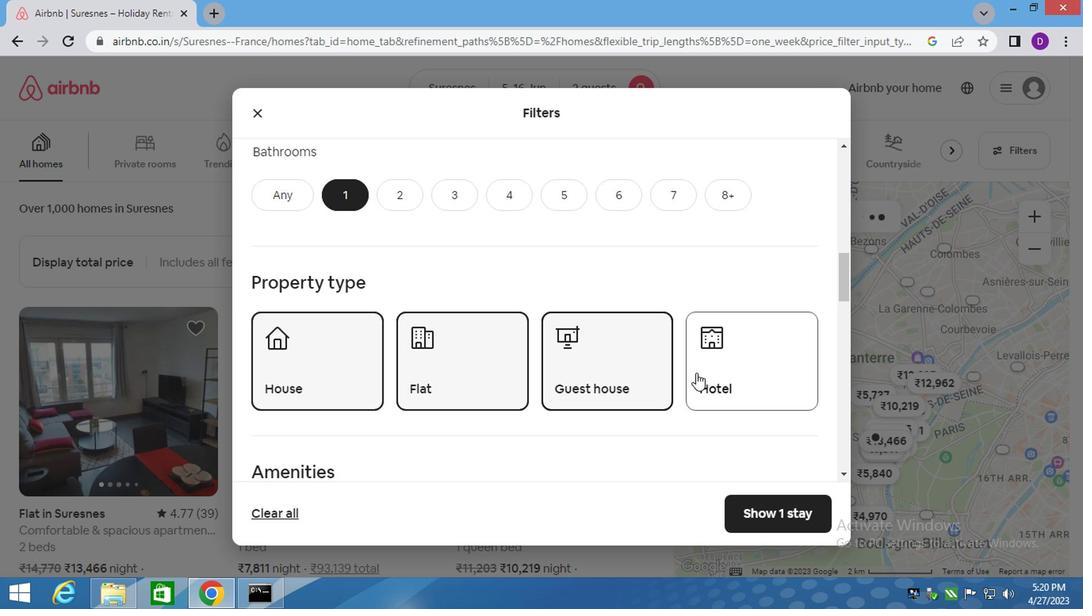 
Action: Mouse pressed left at (698, 373)
Screenshot: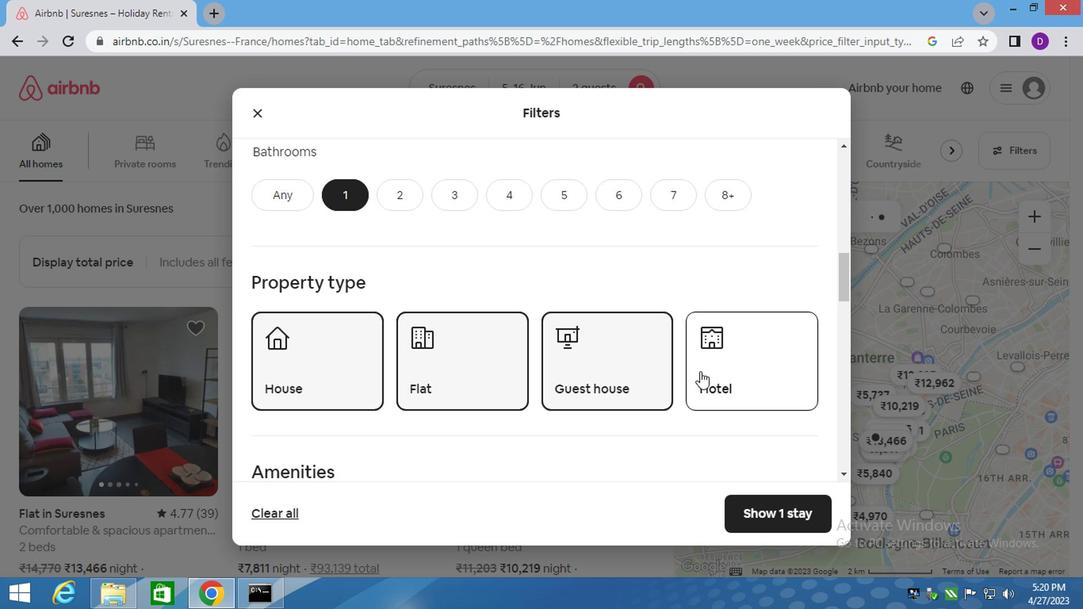 
Action: Mouse moved to (508, 373)
Screenshot: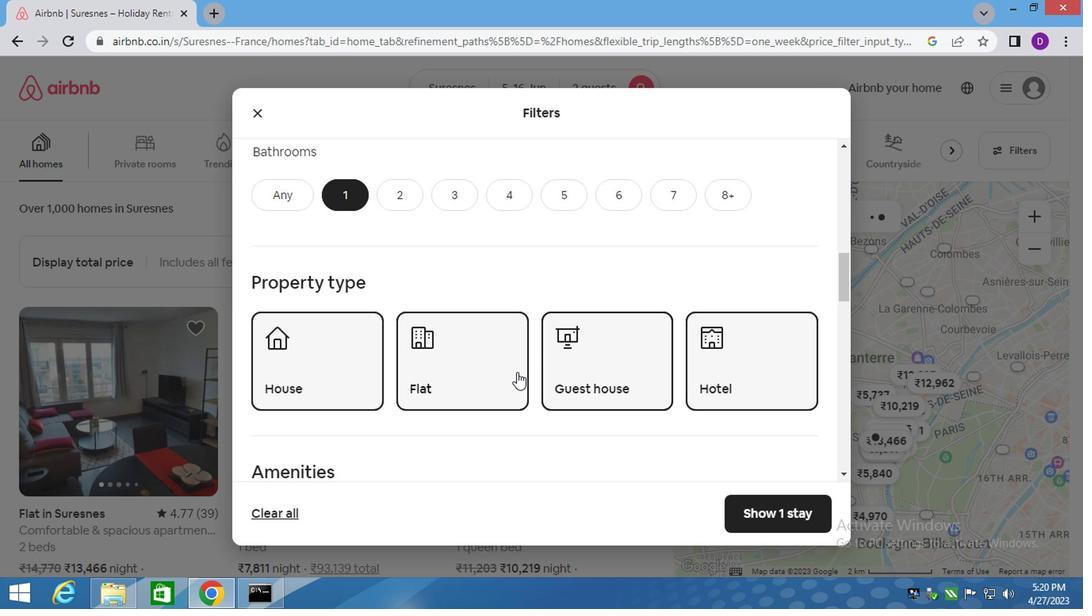 
Action: Mouse scrolled (508, 371) with delta (0, -1)
Screenshot: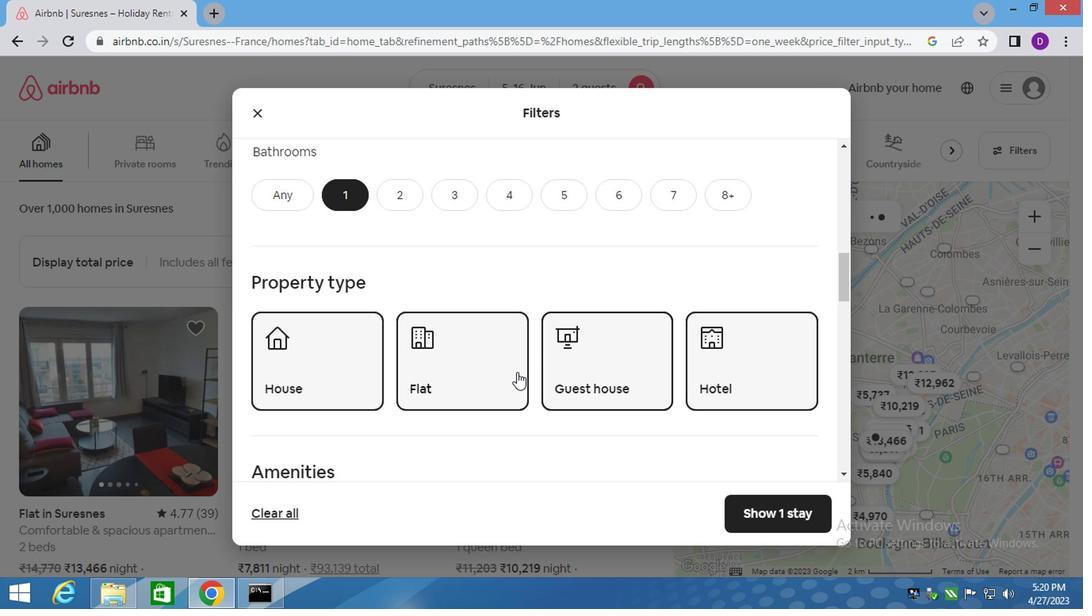 
Action: Mouse moved to (506, 371)
Screenshot: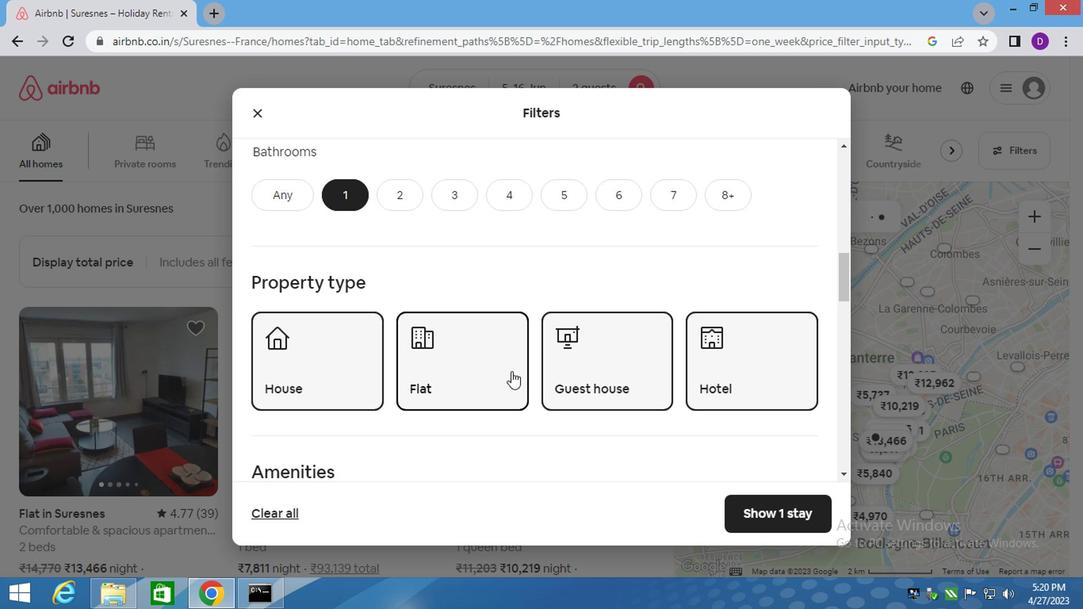 
Action: Mouse scrolled (506, 371) with delta (0, 0)
Screenshot: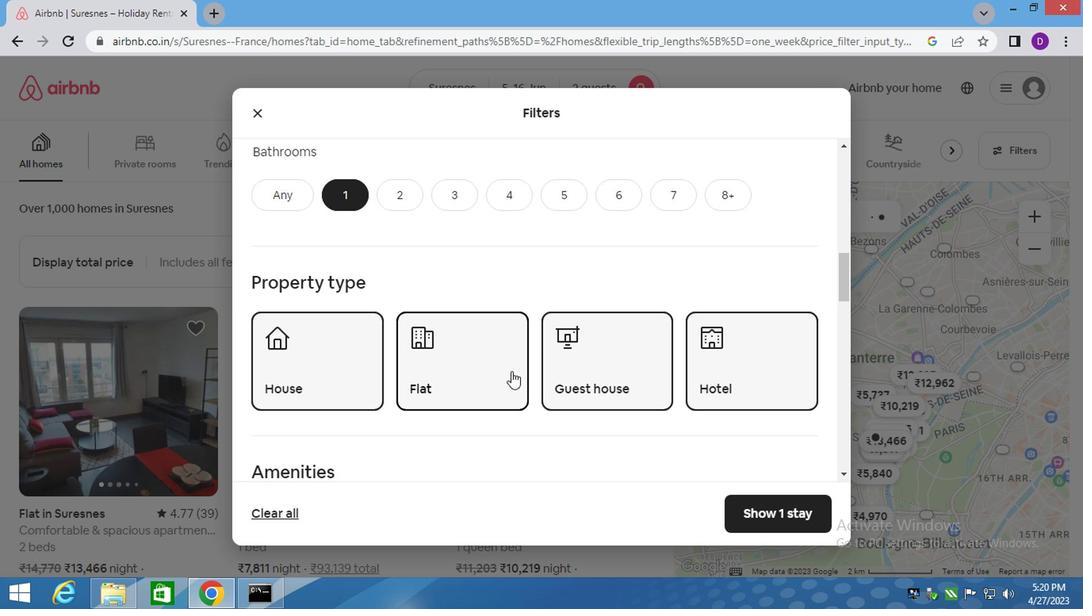 
Action: Mouse scrolled (506, 371) with delta (0, 0)
Screenshot: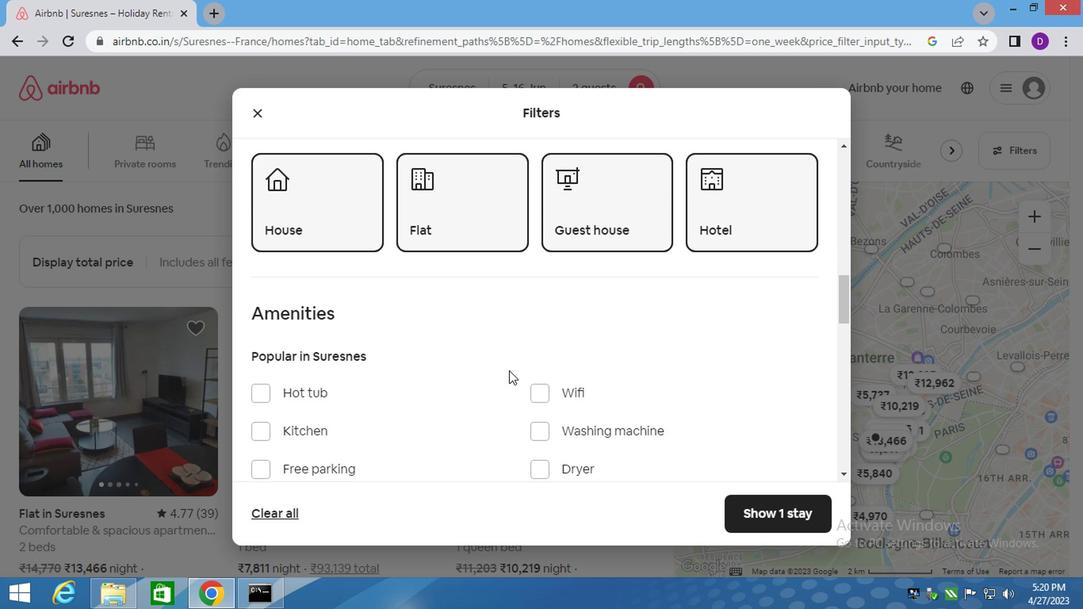 
Action: Mouse scrolled (506, 371) with delta (0, 0)
Screenshot: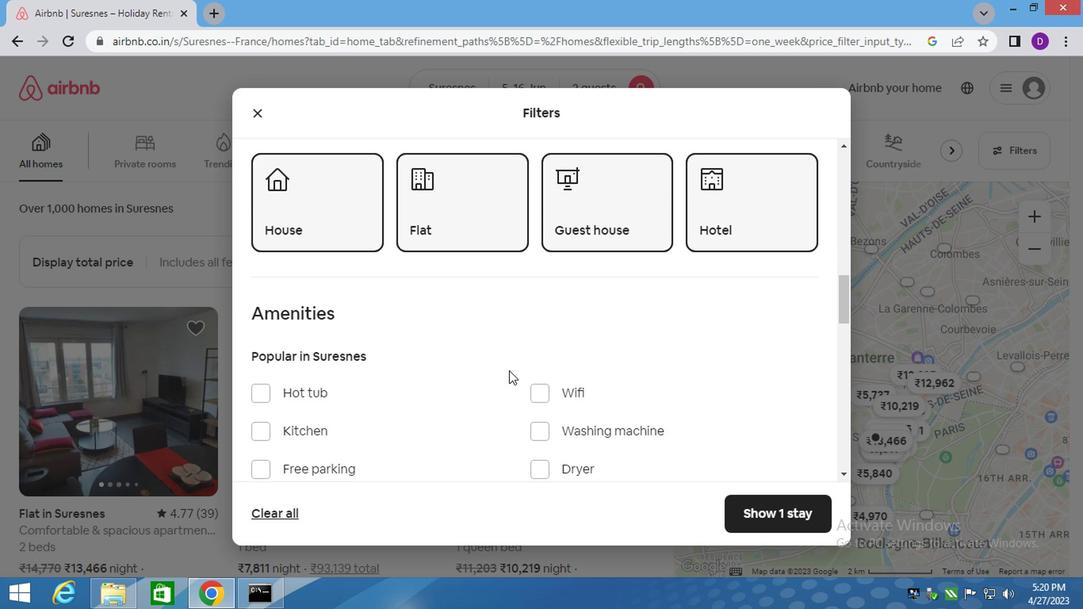 
Action: Mouse scrolled (506, 371) with delta (0, 0)
Screenshot: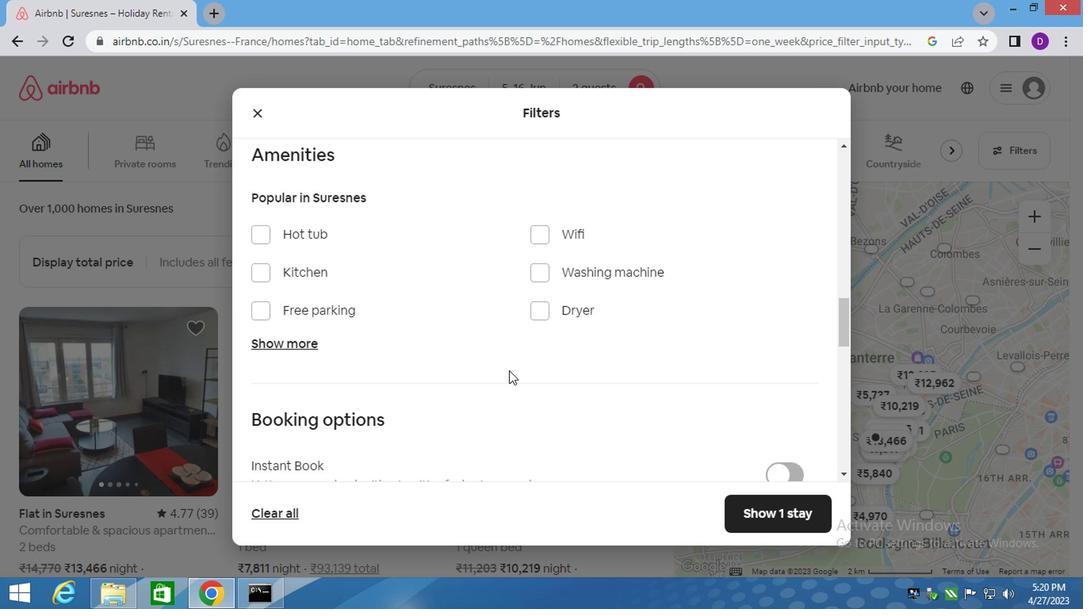 
Action: Mouse scrolled (506, 371) with delta (0, 0)
Screenshot: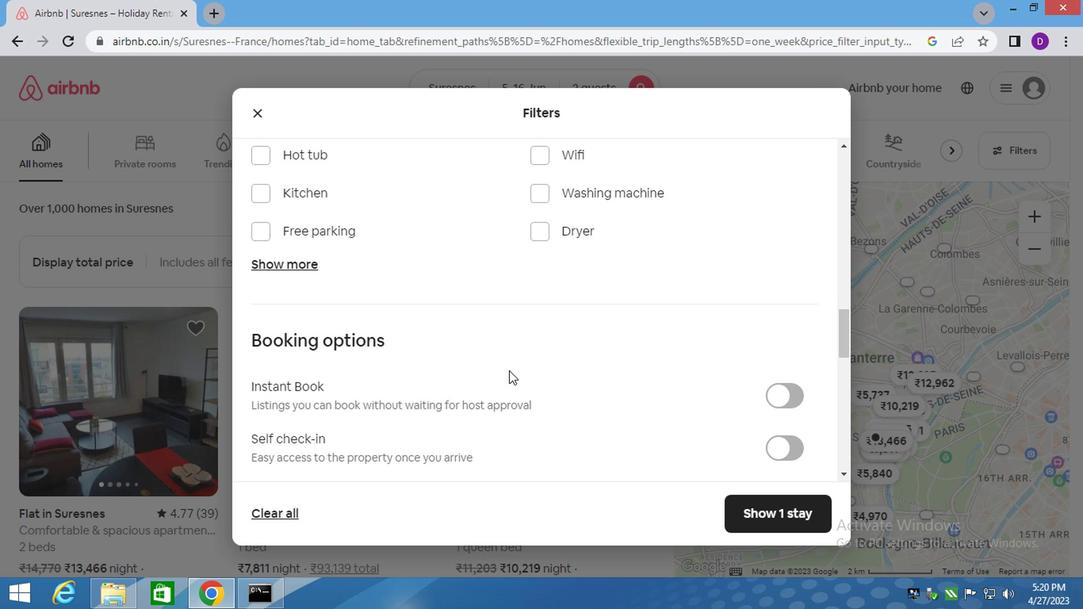 
Action: Mouse moved to (778, 374)
Screenshot: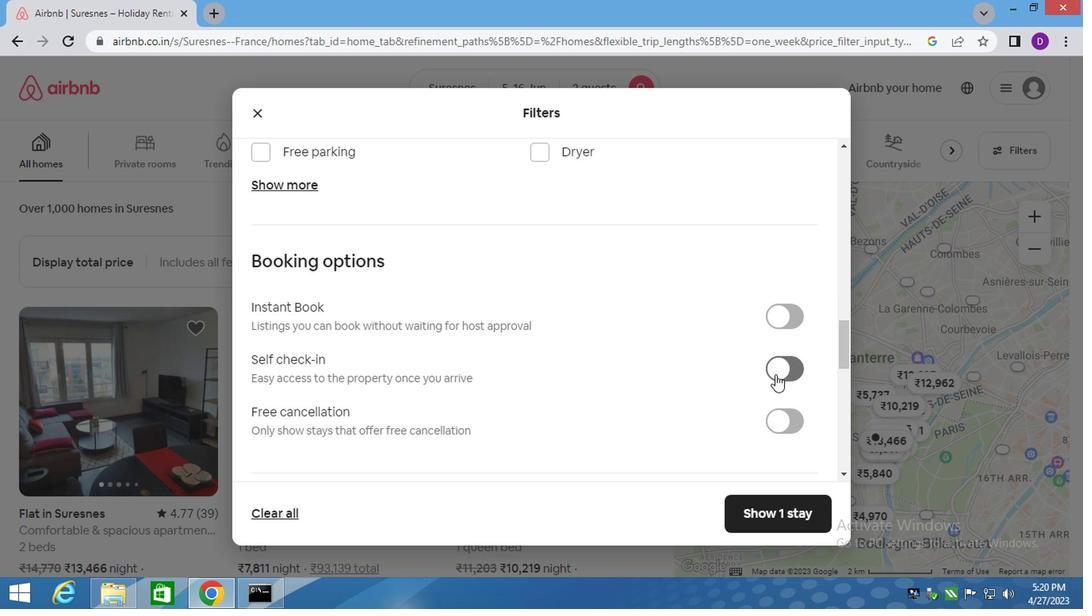 
Action: Mouse pressed left at (778, 374)
Screenshot: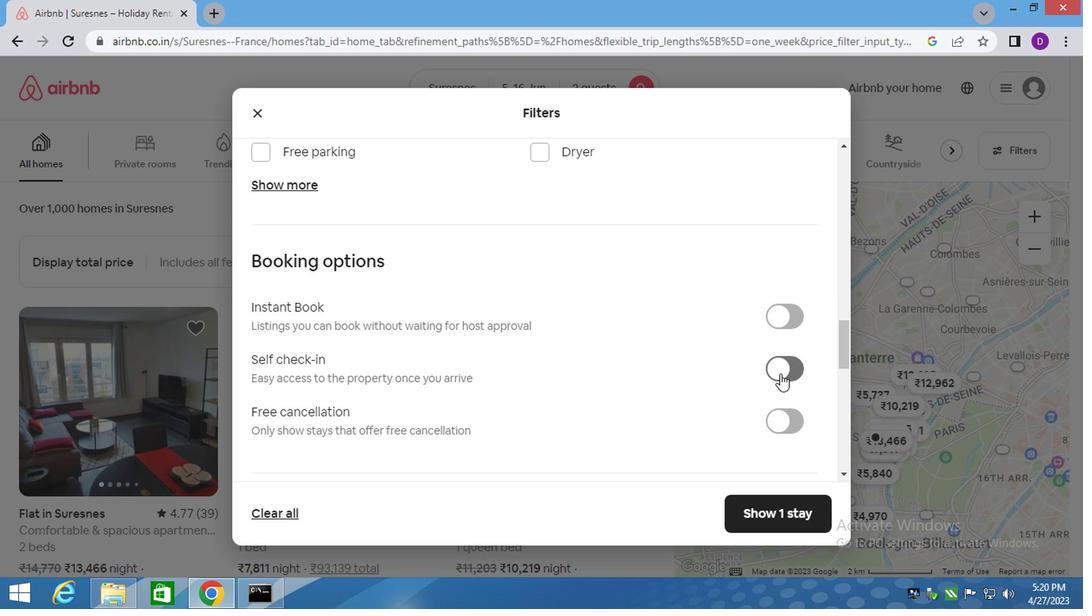 
Action: Mouse moved to (550, 397)
Screenshot: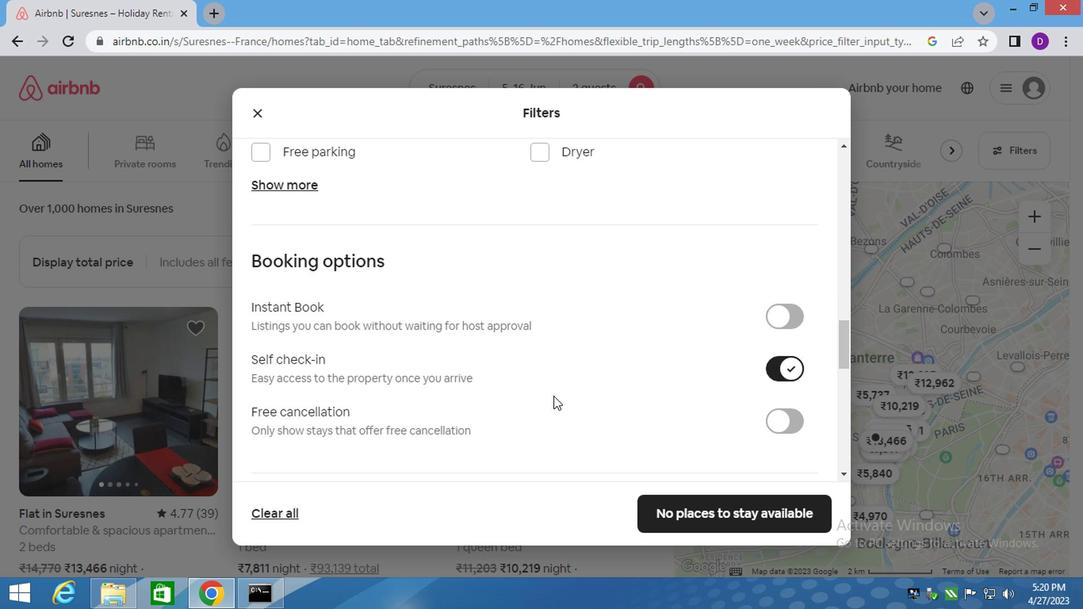 
Action: Mouse scrolled (550, 396) with delta (0, 0)
Screenshot: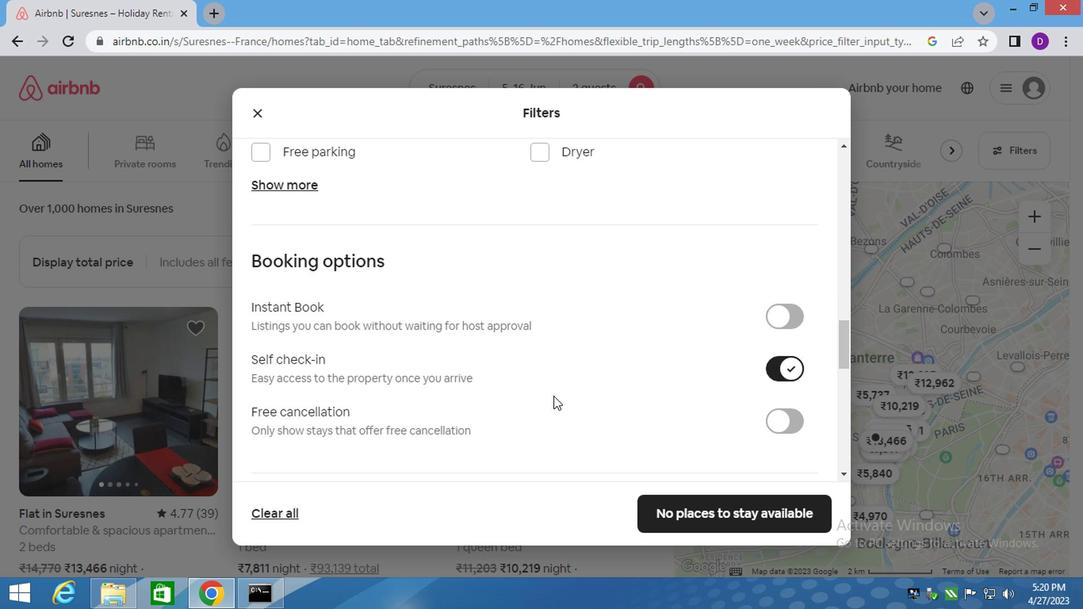 
Action: Mouse scrolled (550, 396) with delta (0, 0)
Screenshot: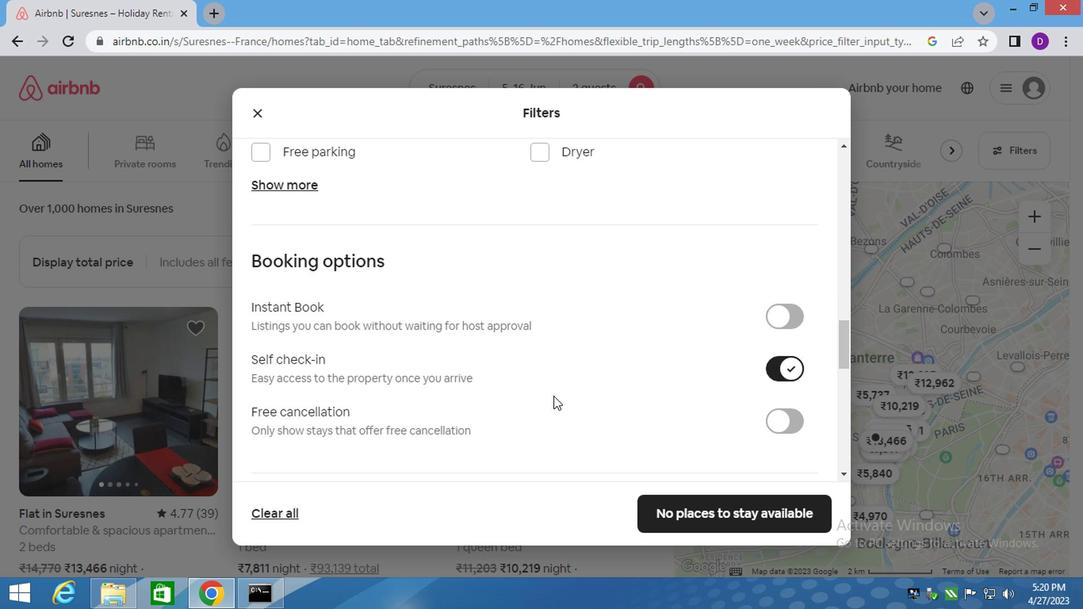 
Action: Mouse scrolled (550, 396) with delta (0, 0)
Screenshot: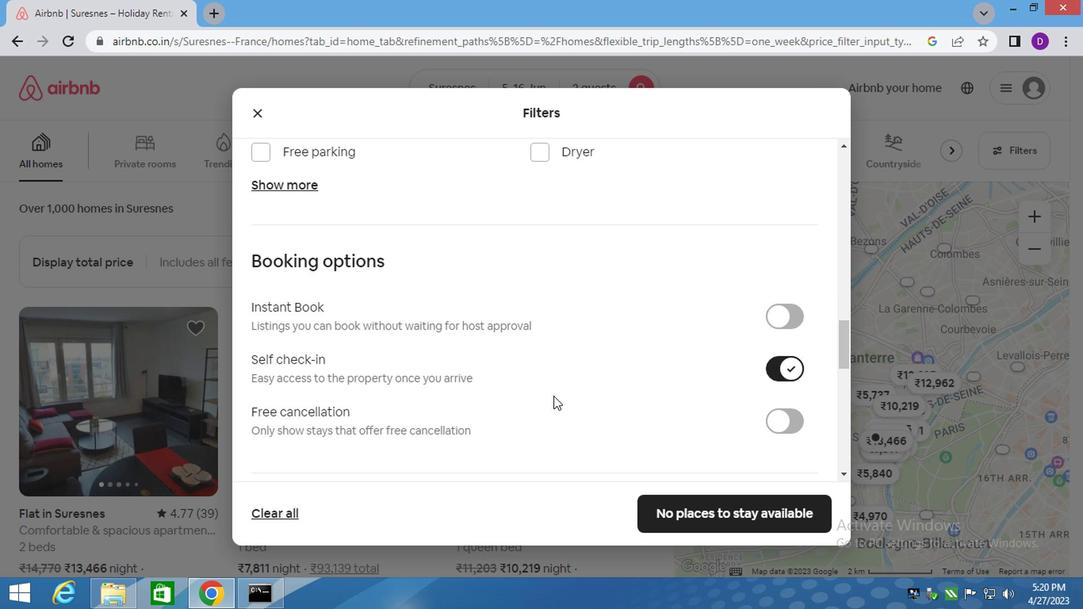 
Action: Mouse scrolled (550, 396) with delta (0, 0)
Screenshot: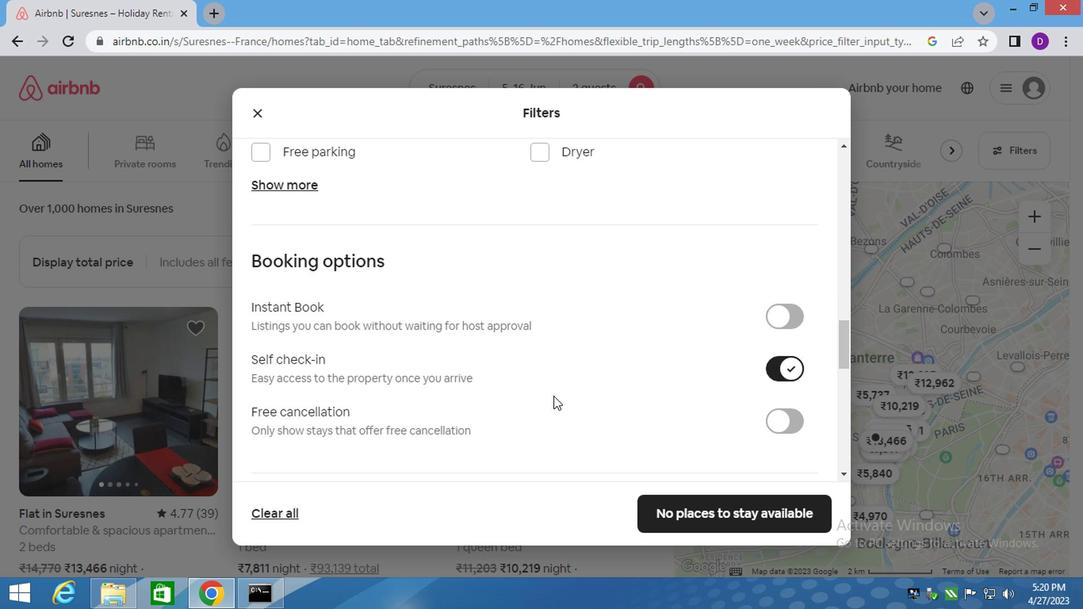 
Action: Mouse scrolled (550, 396) with delta (0, 0)
Screenshot: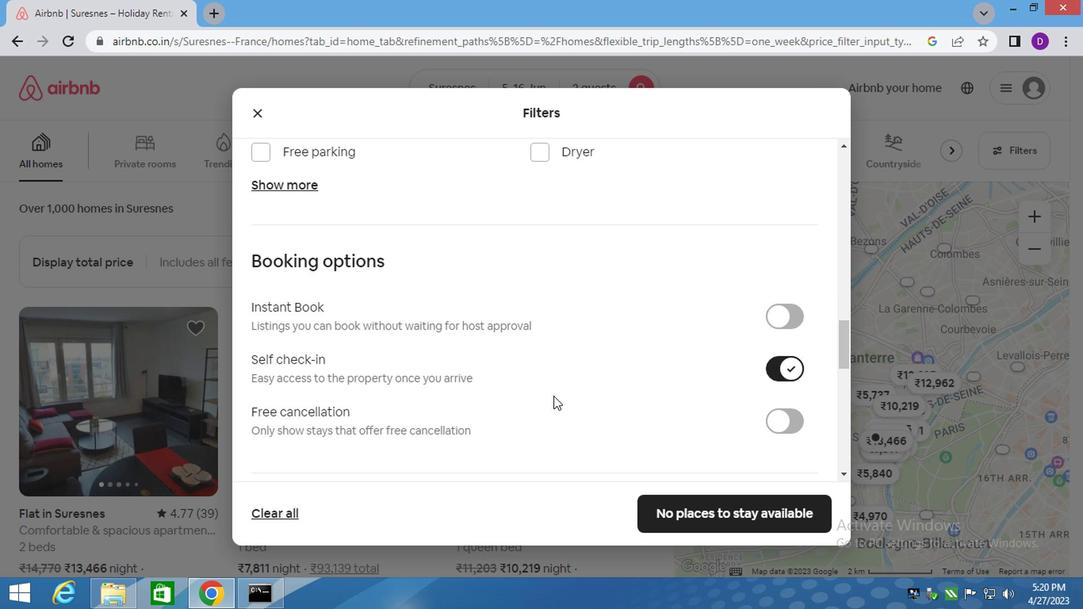 
Action: Mouse scrolled (550, 396) with delta (0, 0)
Screenshot: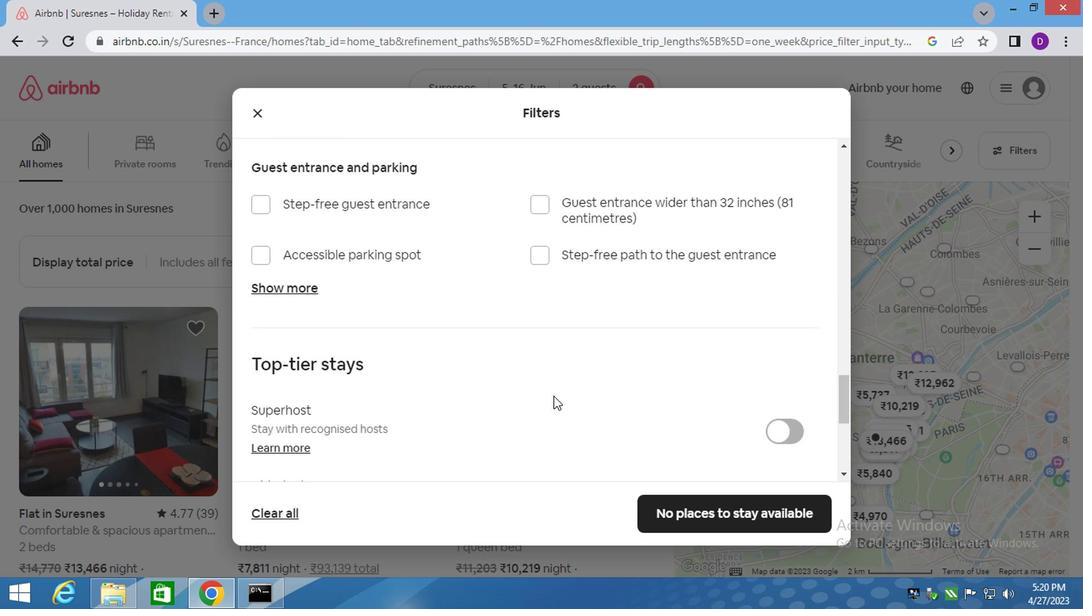
Action: Mouse scrolled (550, 396) with delta (0, 0)
Screenshot: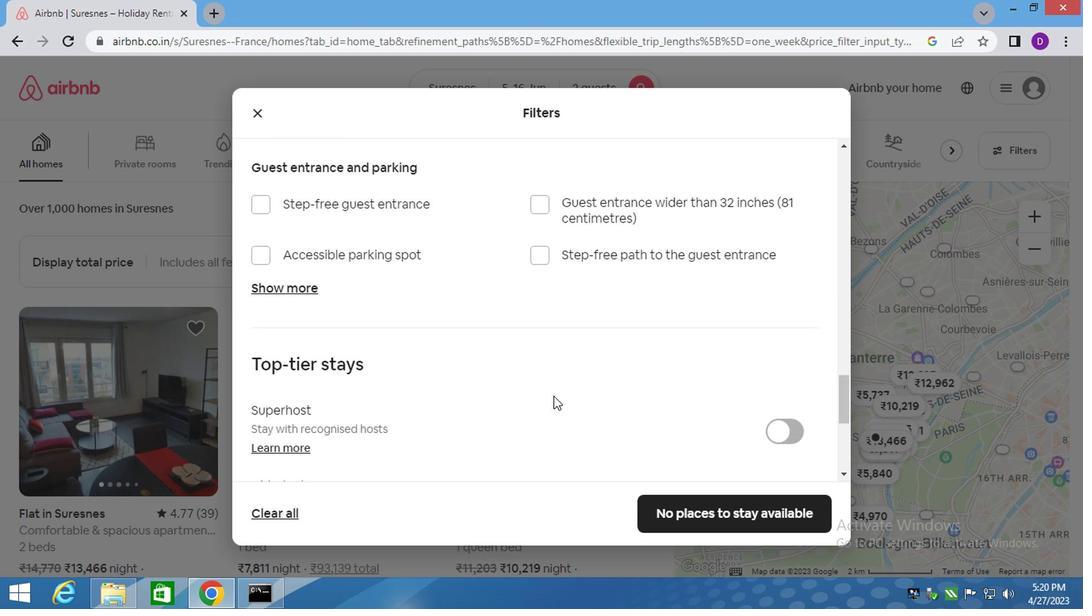 
Action: Mouse scrolled (550, 396) with delta (0, 0)
Screenshot: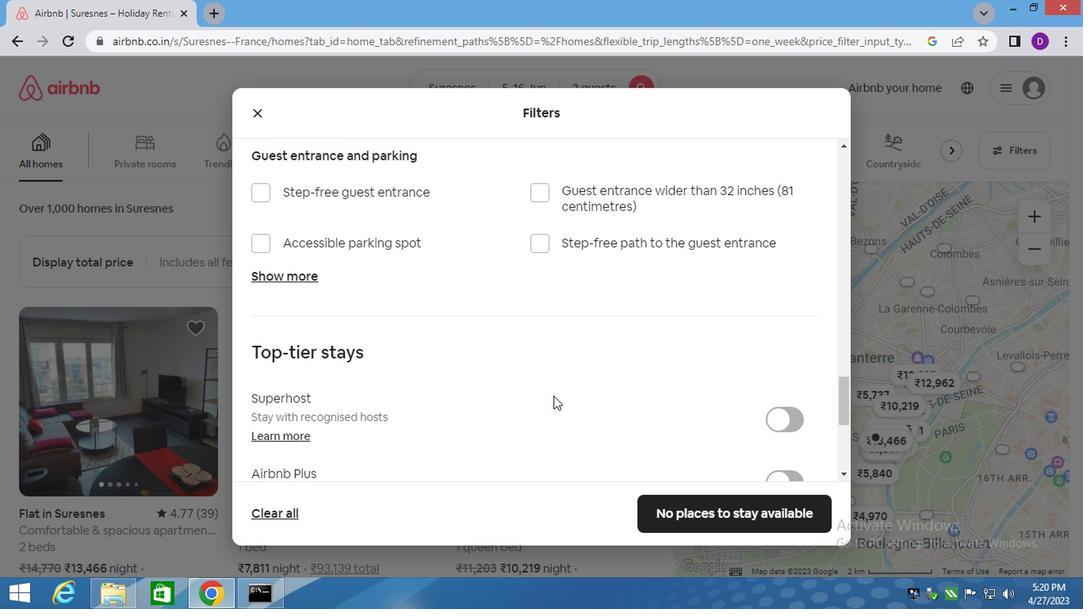 
Action: Mouse scrolled (550, 396) with delta (0, 0)
Screenshot: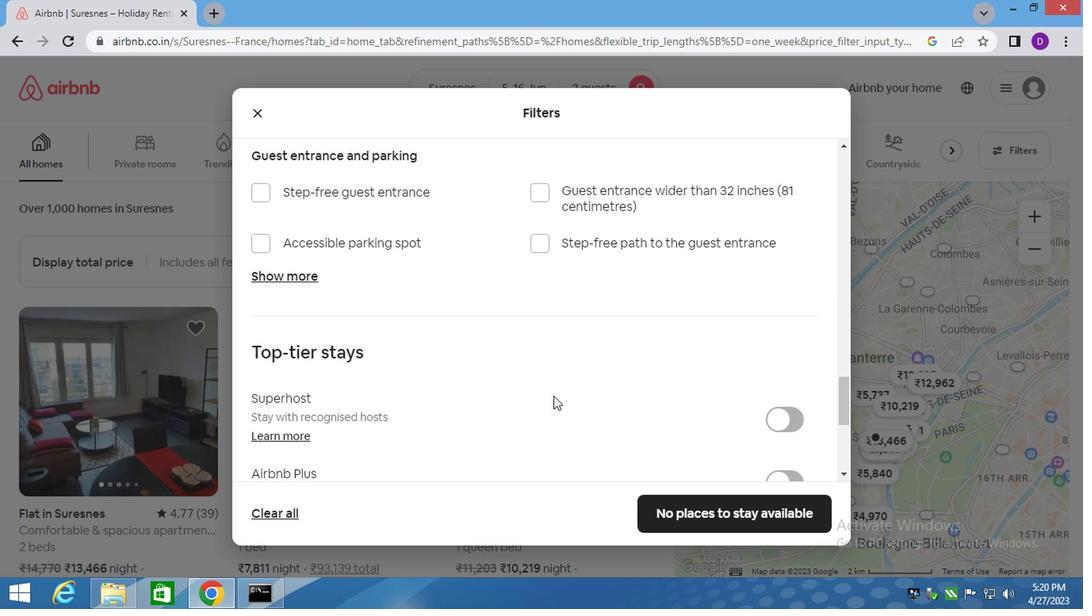 
Action: Mouse scrolled (550, 396) with delta (0, 0)
Screenshot: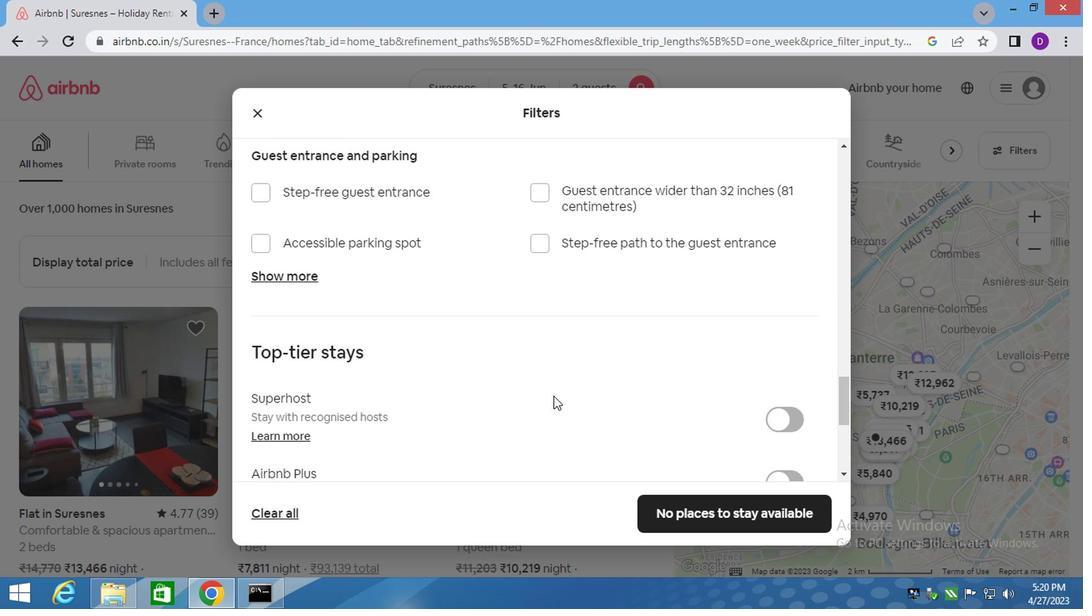 
Action: Mouse scrolled (550, 396) with delta (0, 0)
Screenshot: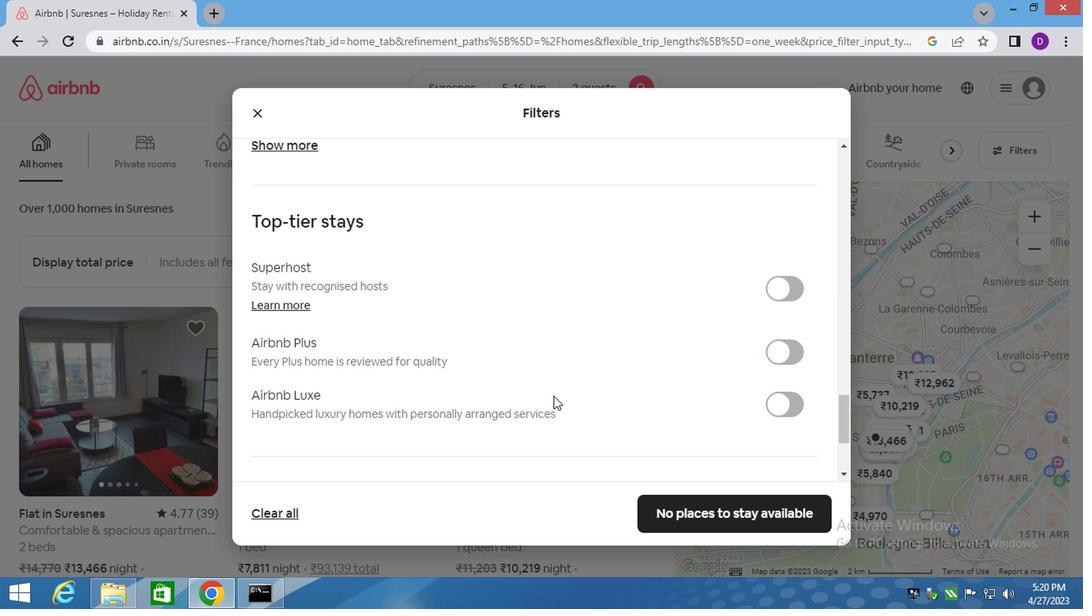 
Action: Mouse scrolled (550, 396) with delta (0, 0)
Screenshot: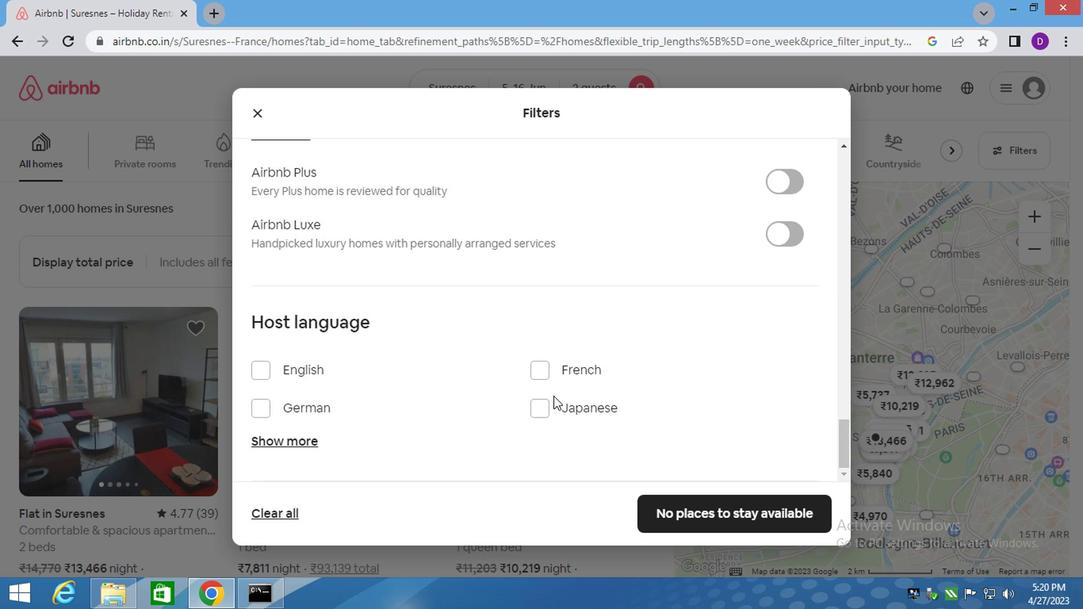 
Action: Mouse scrolled (550, 396) with delta (0, 0)
Screenshot: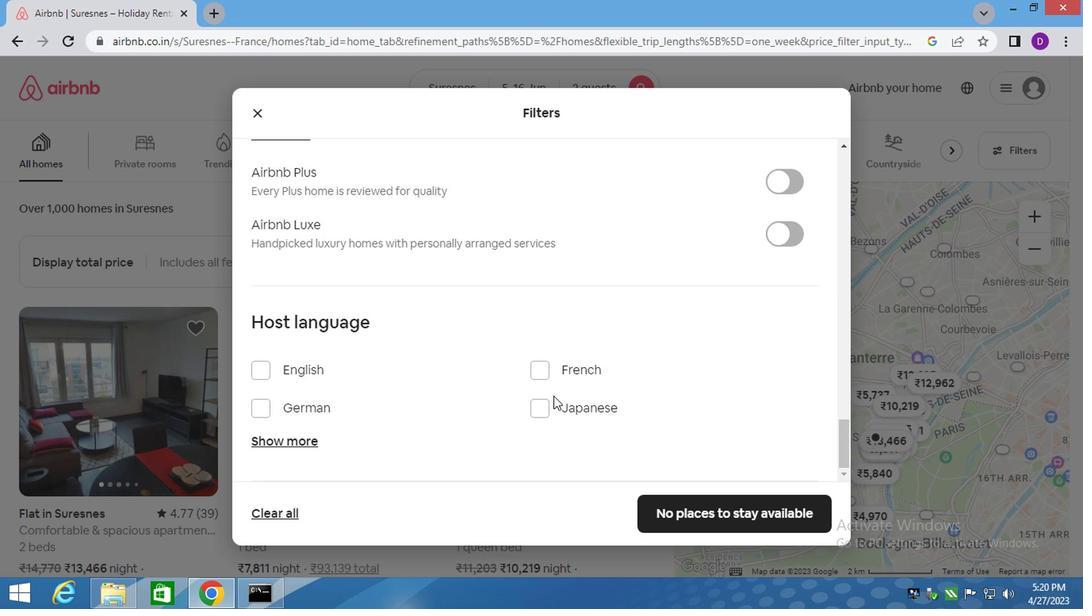 
Action: Mouse scrolled (550, 396) with delta (0, 0)
Screenshot: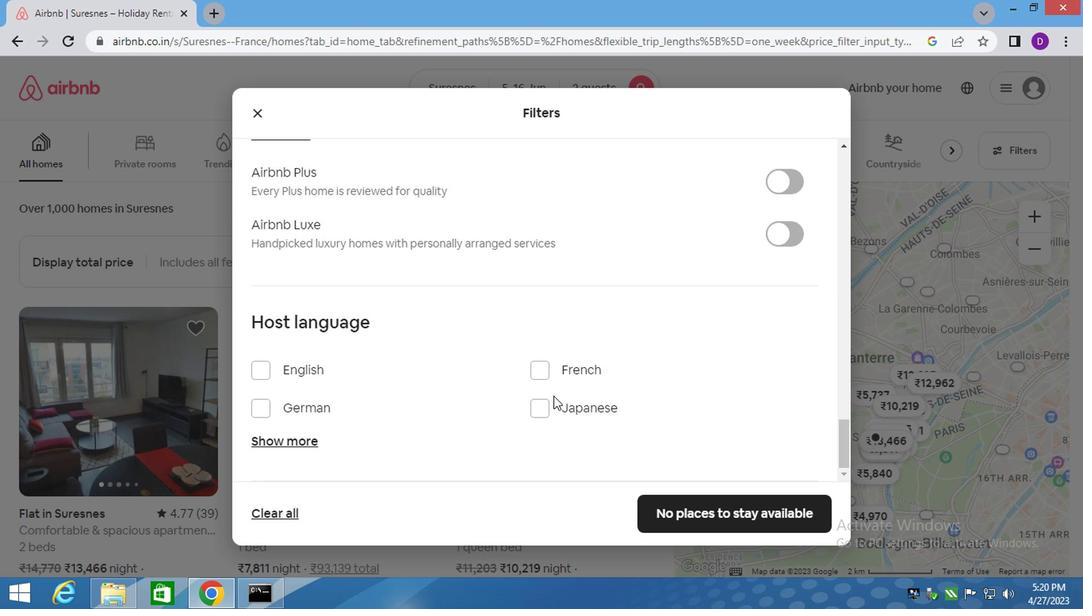 
Action: Mouse scrolled (550, 396) with delta (0, 0)
Screenshot: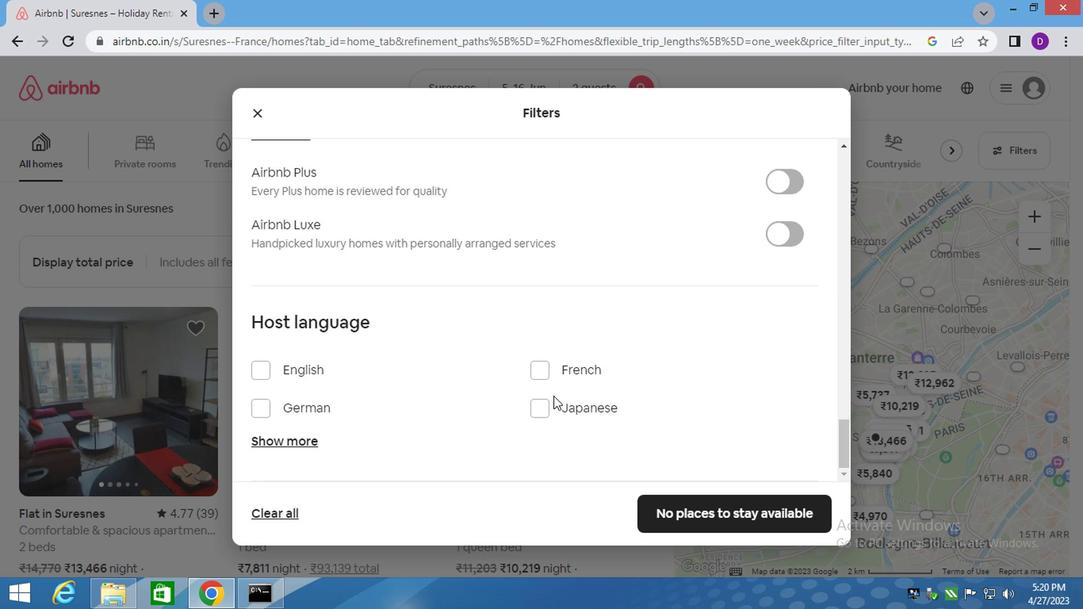 
Action: Mouse scrolled (550, 396) with delta (0, 0)
Screenshot: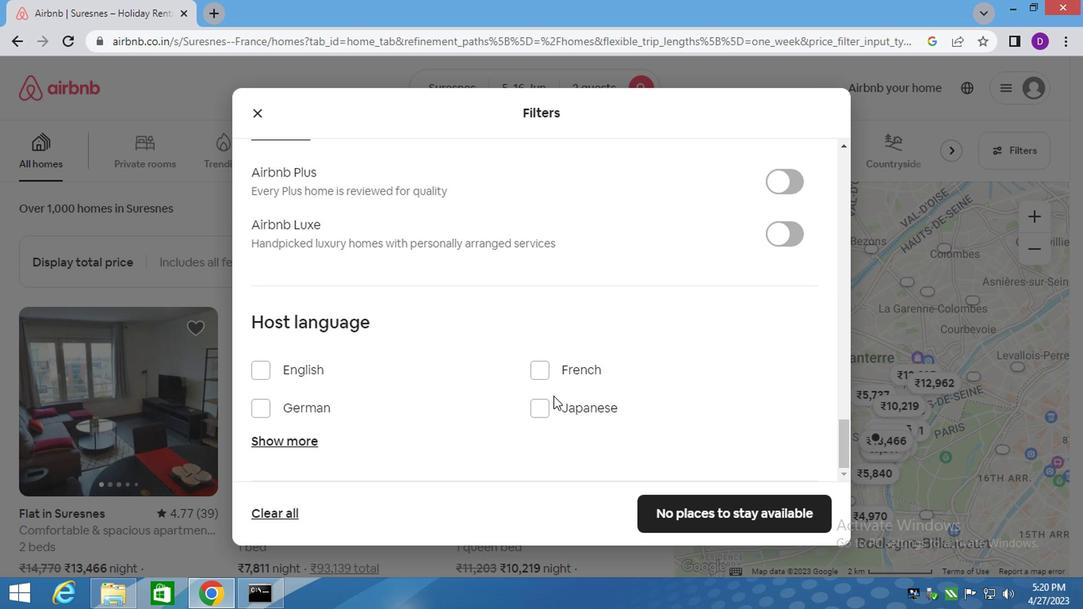 
Action: Mouse scrolled (550, 396) with delta (0, 0)
Screenshot: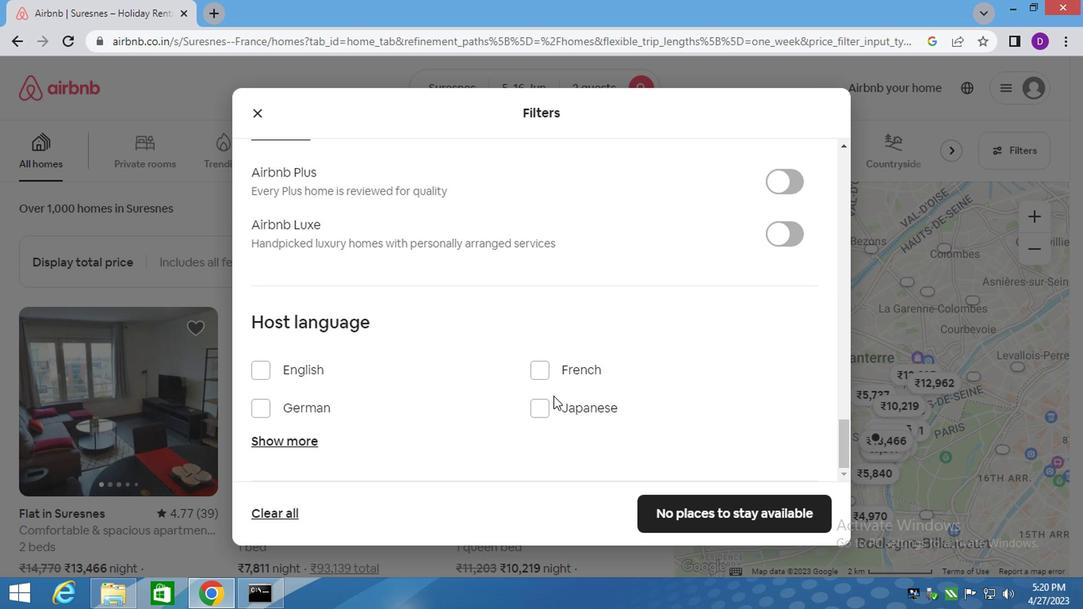 
Action: Mouse scrolled (550, 396) with delta (0, 0)
Screenshot: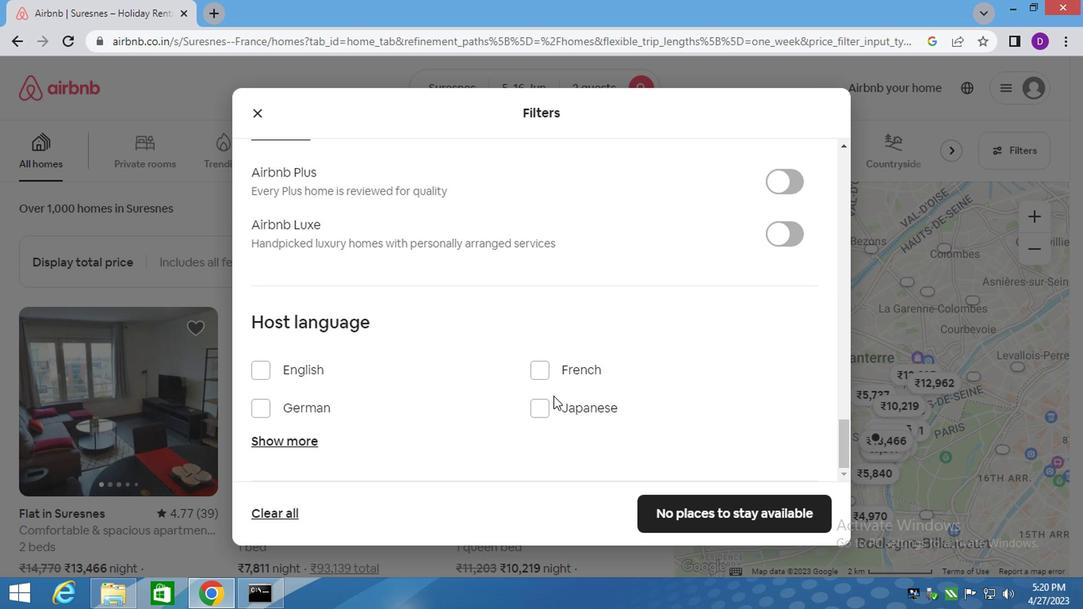 
Action: Mouse scrolled (550, 396) with delta (0, 0)
Screenshot: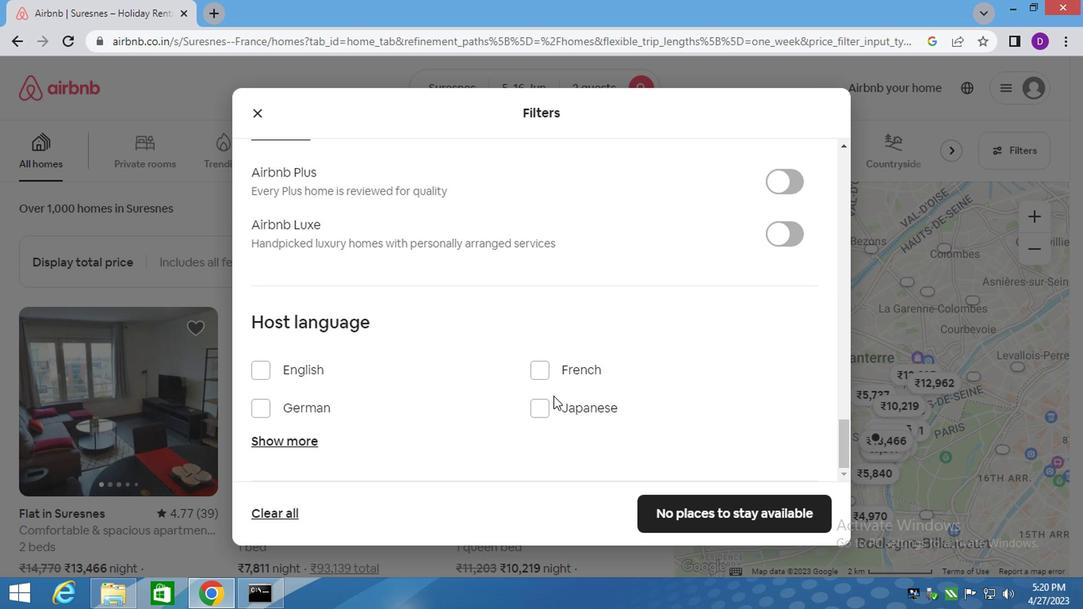 
Action: Mouse scrolled (550, 396) with delta (0, 0)
Screenshot: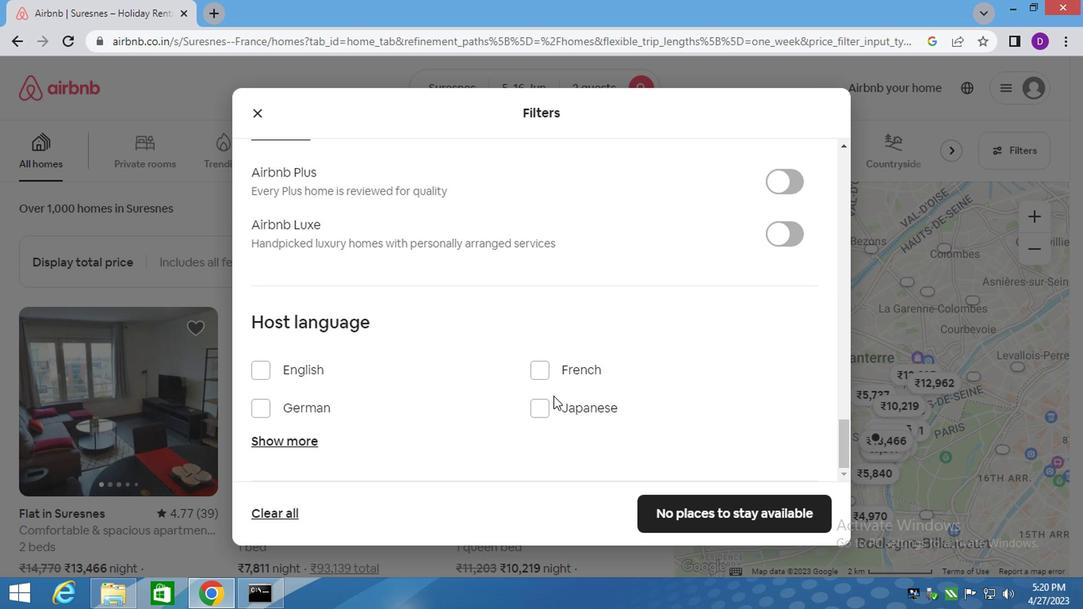
Action: Mouse moved to (261, 377)
Screenshot: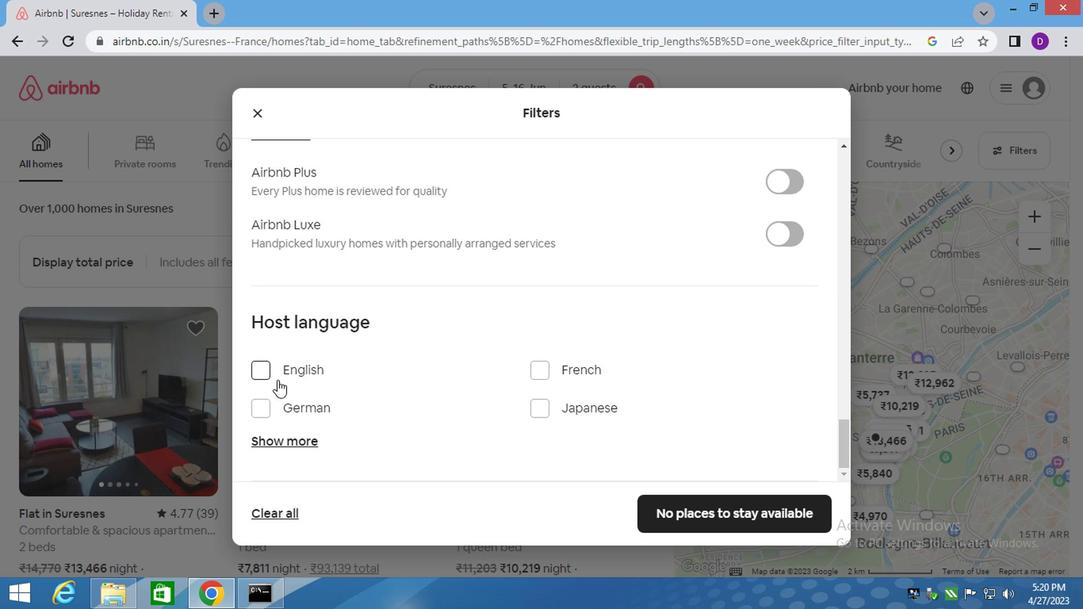 
Action: Mouse pressed left at (261, 377)
Screenshot: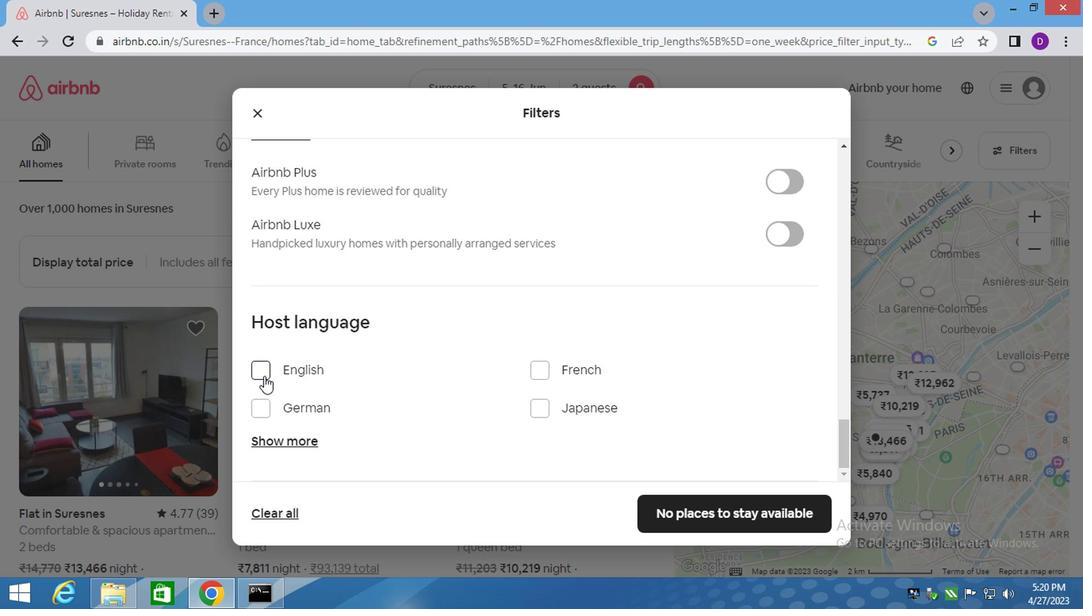 
Action: Mouse moved to (673, 504)
Screenshot: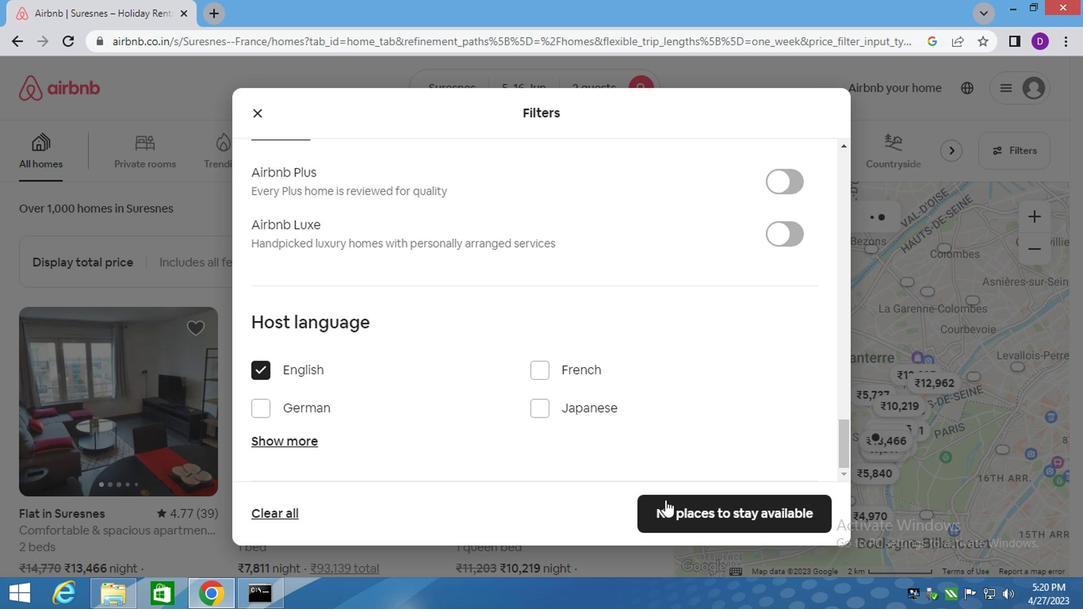 
Action: Mouse pressed left at (673, 504)
Screenshot: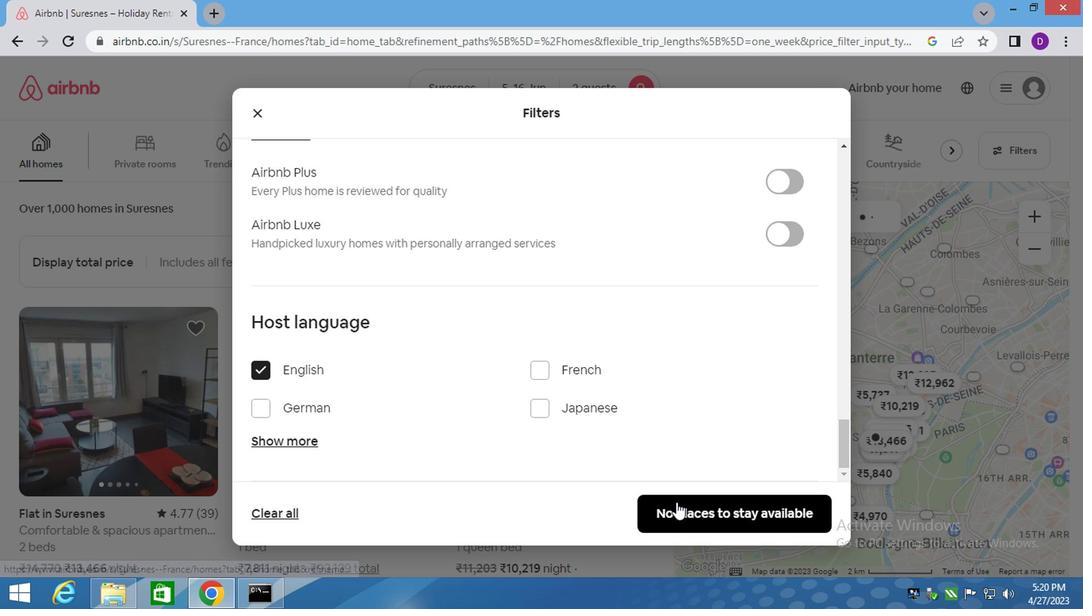 
